 Task: In the  document Empathy.rtf, select heading and apply ' Italics'  Using "replace feature", replace:  'relationships to relations'. Insert smartchip (Place) on bottom of the page New York Insert the mentioned footnote for 30th word with font style Arial and font size 8: The source material provides additional context
Action: Mouse moved to (310, 179)
Screenshot: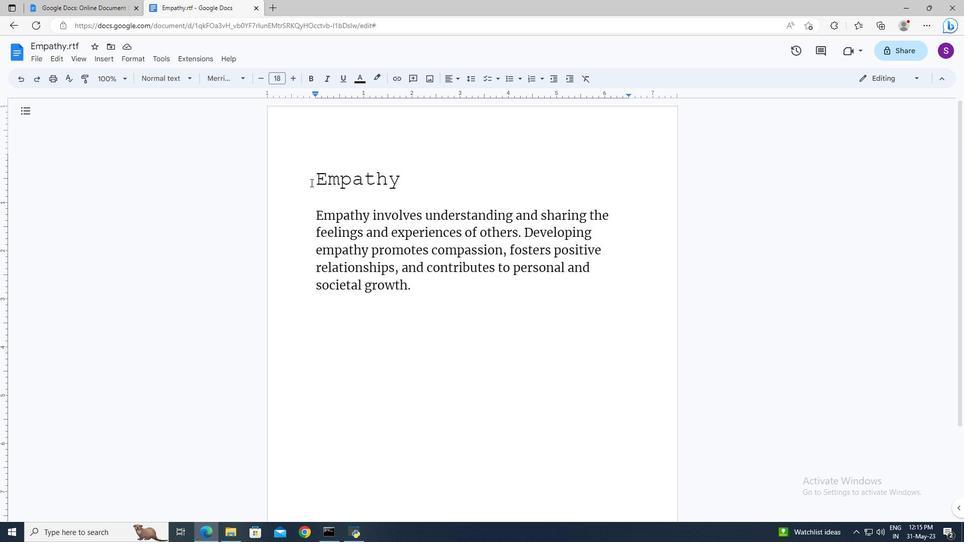 
Action: Mouse pressed left at (310, 179)
Screenshot: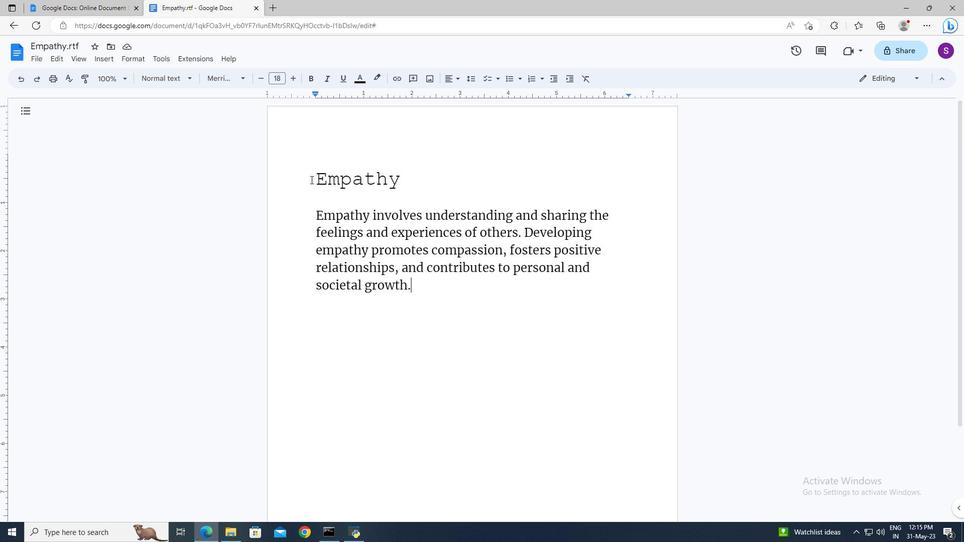 
Action: Mouse moved to (310, 179)
Screenshot: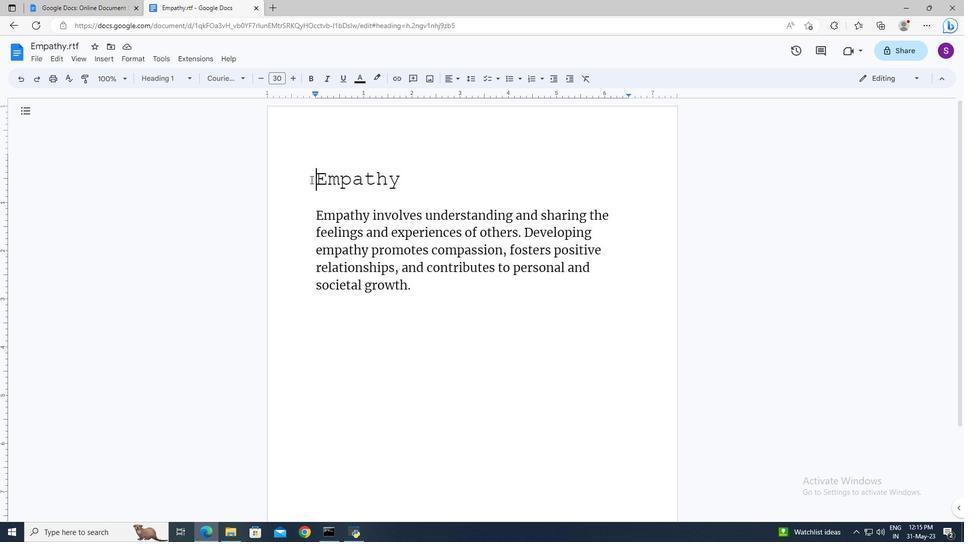 
Action: Key pressed <Key.shift><Key.shift><Key.shift><Key.shift><Key.shift><Key.shift><Key.shift><Key.shift><Key.shift><Key.shift><Key.shift><Key.shift><Key.shift><Key.shift><Key.shift><Key.down>
Screenshot: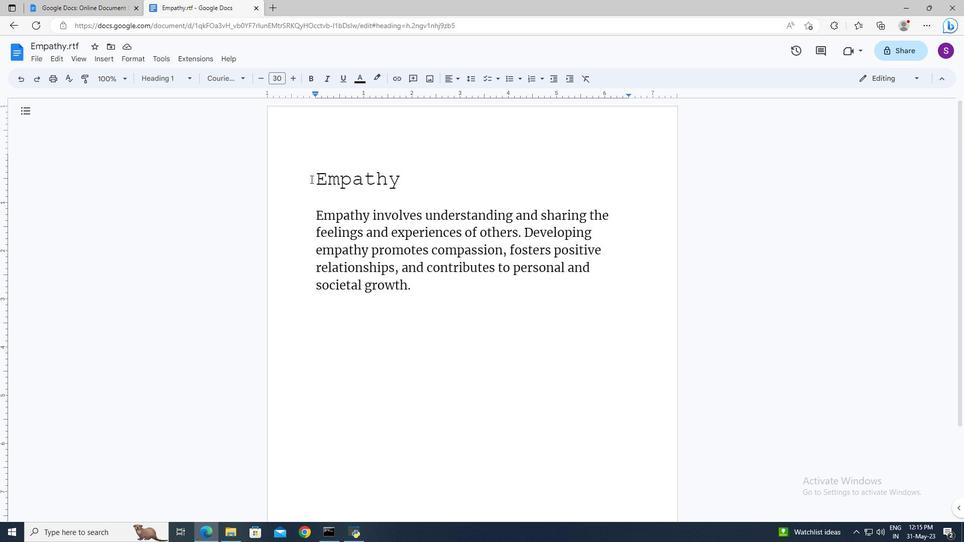 
Action: Mouse moved to (323, 82)
Screenshot: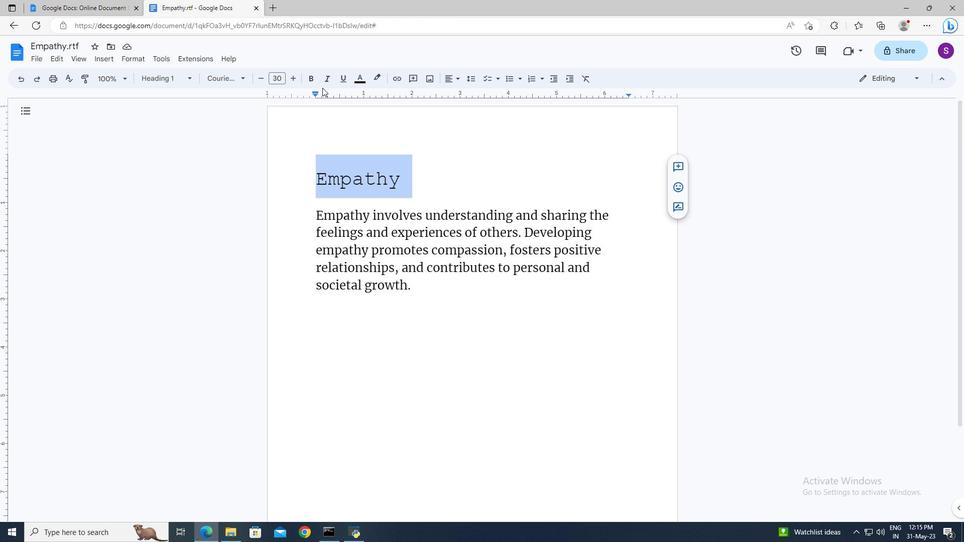 
Action: Mouse pressed left at (323, 82)
Screenshot: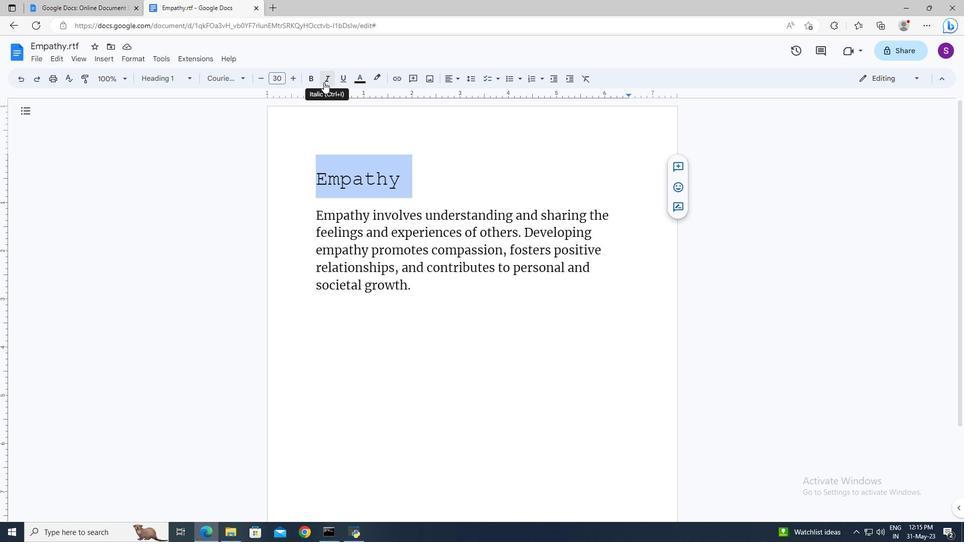 
Action: Mouse moved to (447, 151)
Screenshot: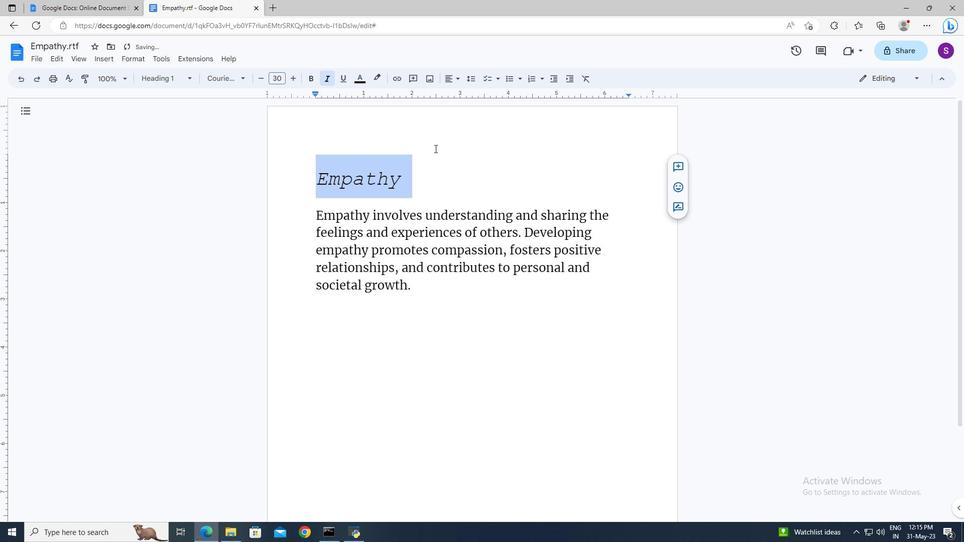 
Action: Mouse pressed left at (447, 151)
Screenshot: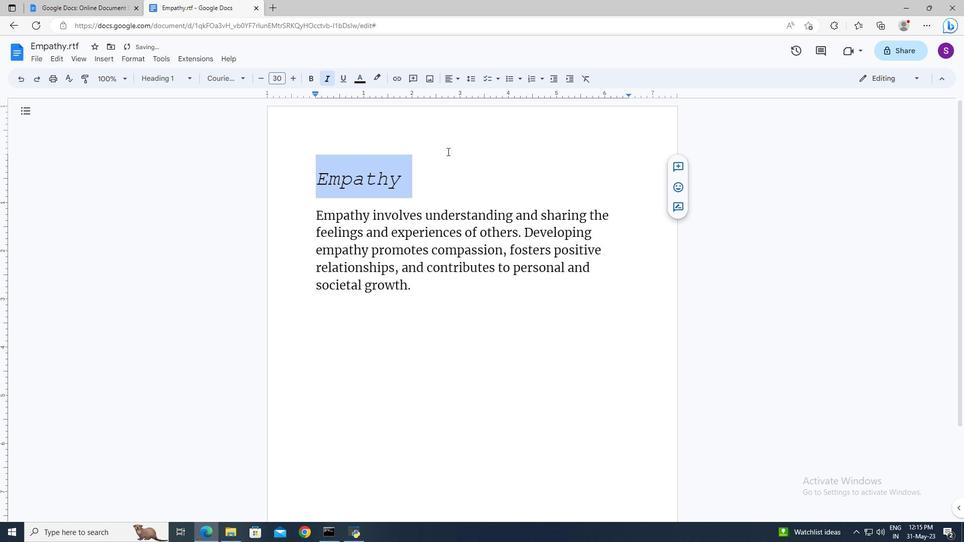 
Action: Mouse moved to (444, 151)
Screenshot: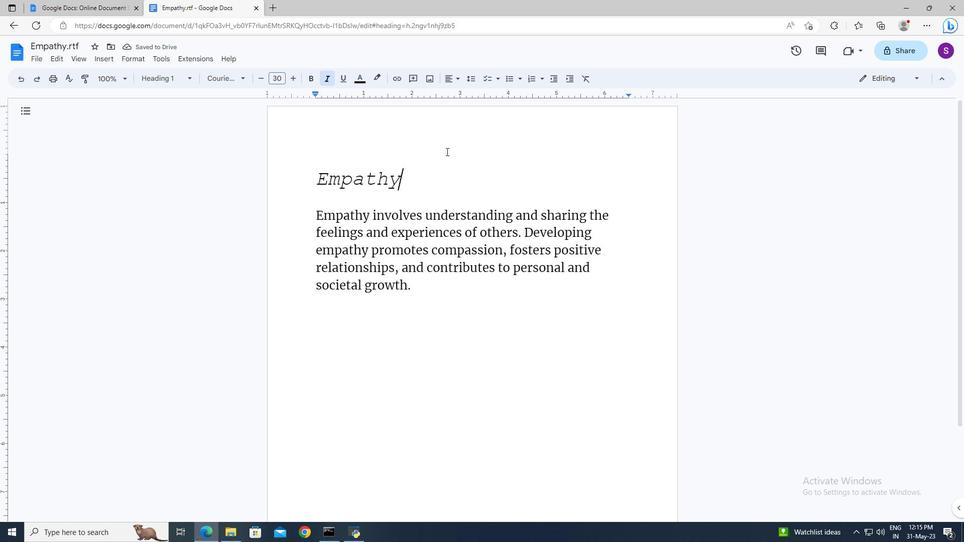 
Action: Key pressed ctrl+H
Screenshot: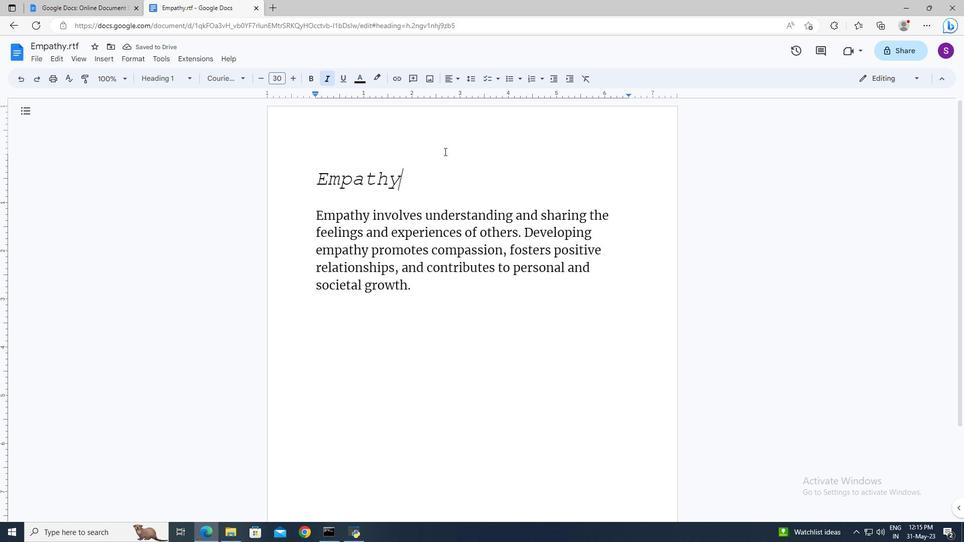 
Action: Mouse moved to (447, 231)
Screenshot: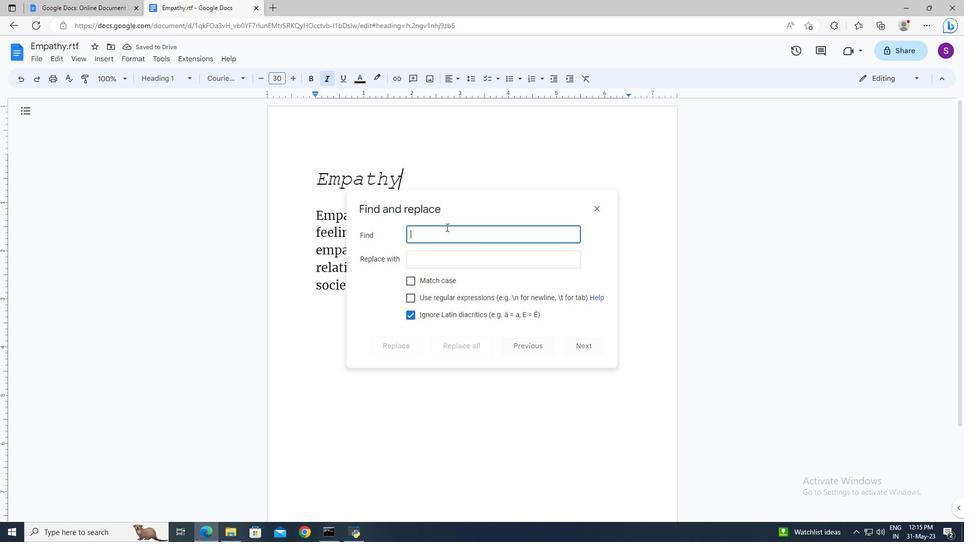 
Action: Mouse pressed left at (447, 231)
Screenshot: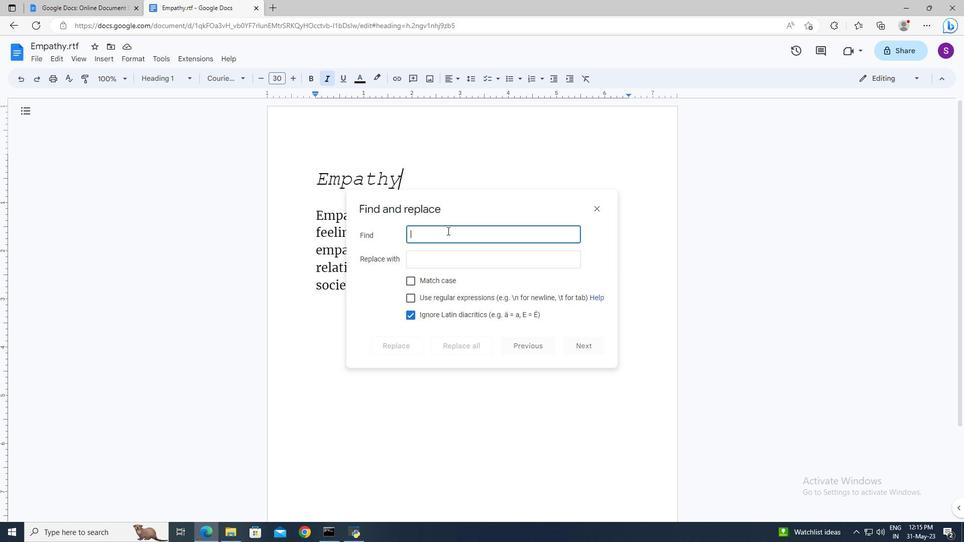 
Action: Key pressed relationships<Key.tab>relations
Screenshot: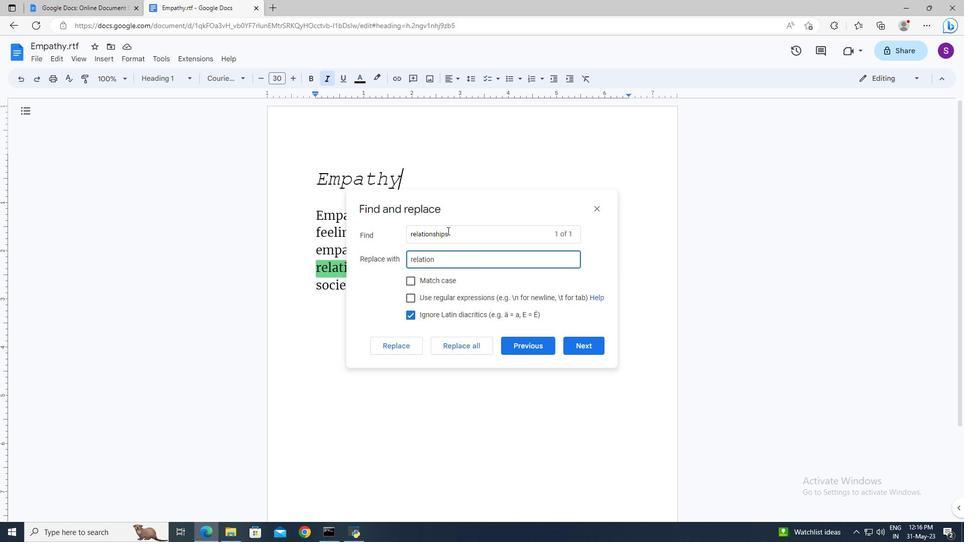 
Action: Mouse moved to (405, 345)
Screenshot: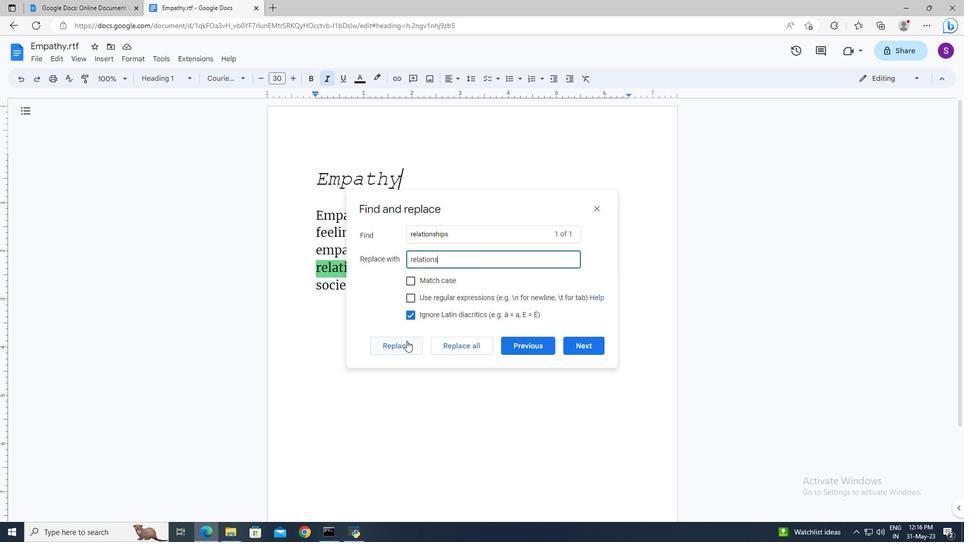 
Action: Mouse pressed left at (405, 345)
Screenshot: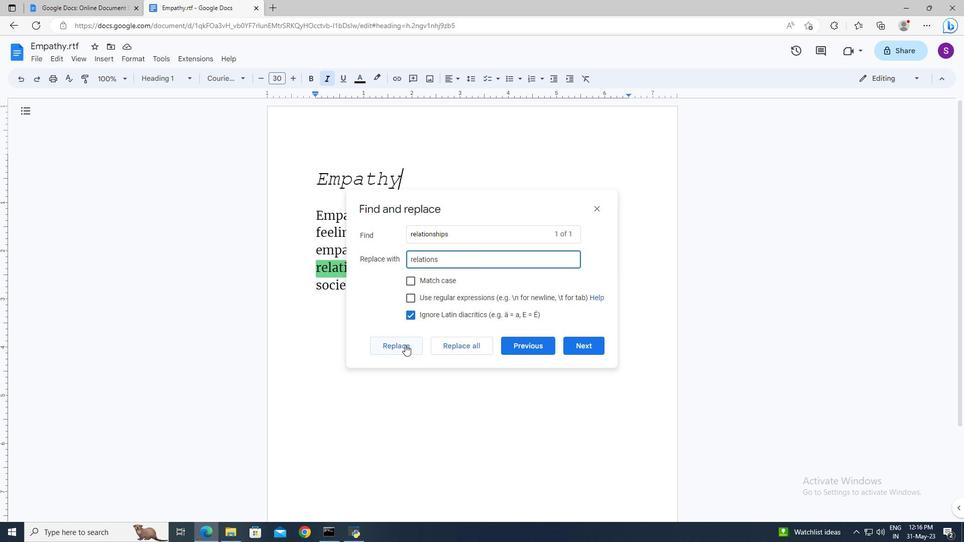 
Action: Mouse moved to (596, 211)
Screenshot: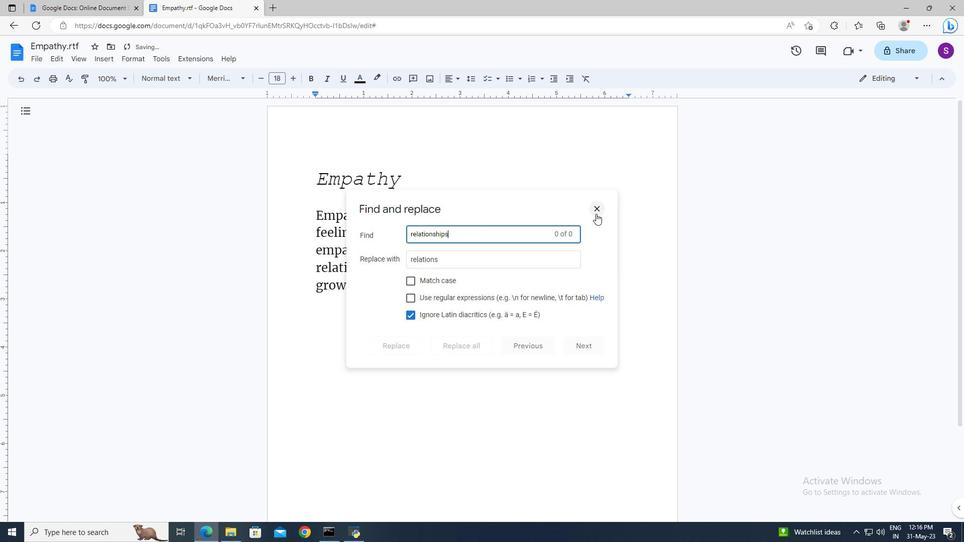 
Action: Mouse pressed left at (596, 211)
Screenshot: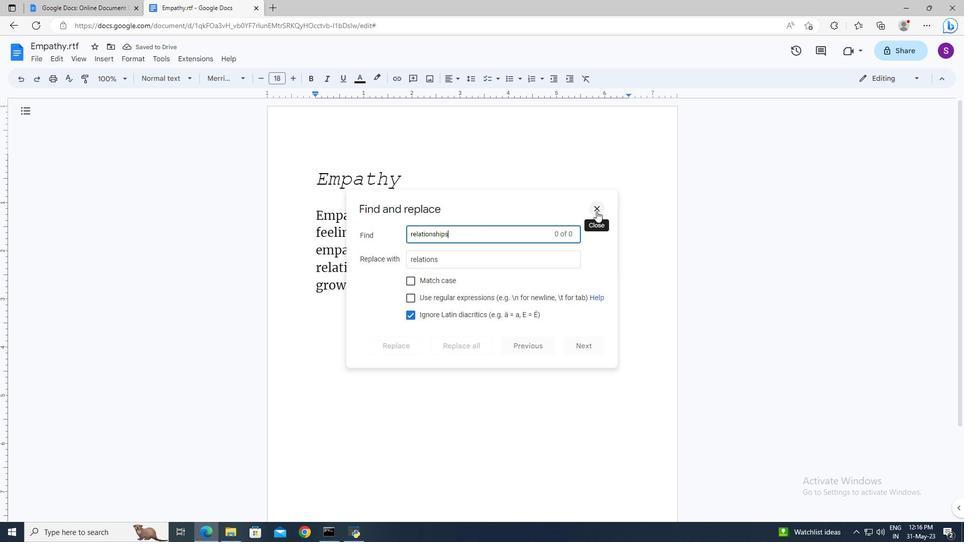 
Action: Mouse moved to (426, 304)
Screenshot: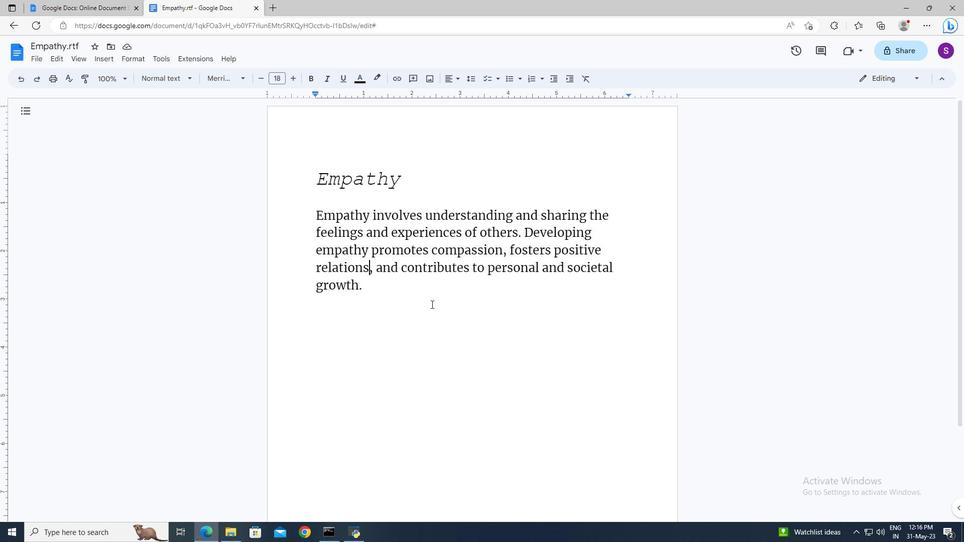
Action: Mouse scrolled (426, 304) with delta (0, 0)
Screenshot: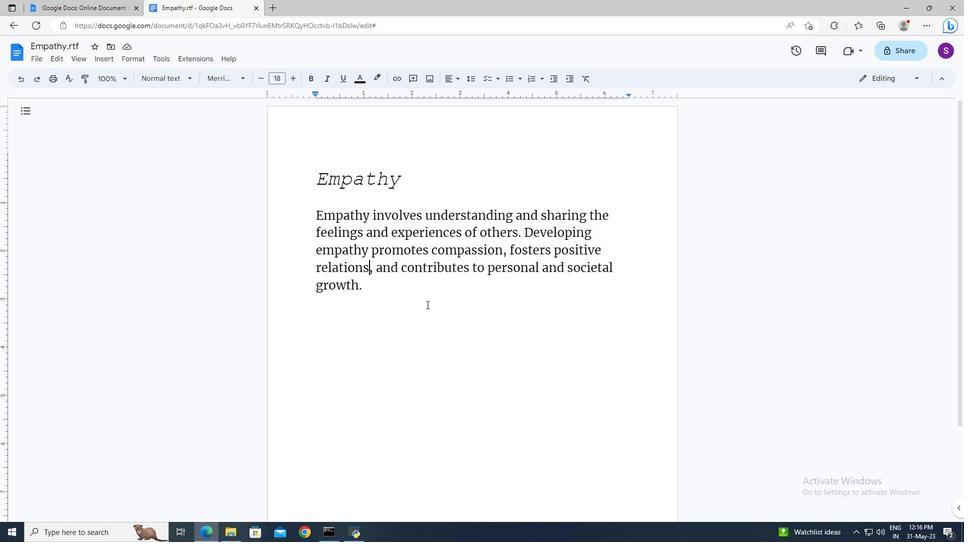 
Action: Mouse scrolled (426, 304) with delta (0, 0)
Screenshot: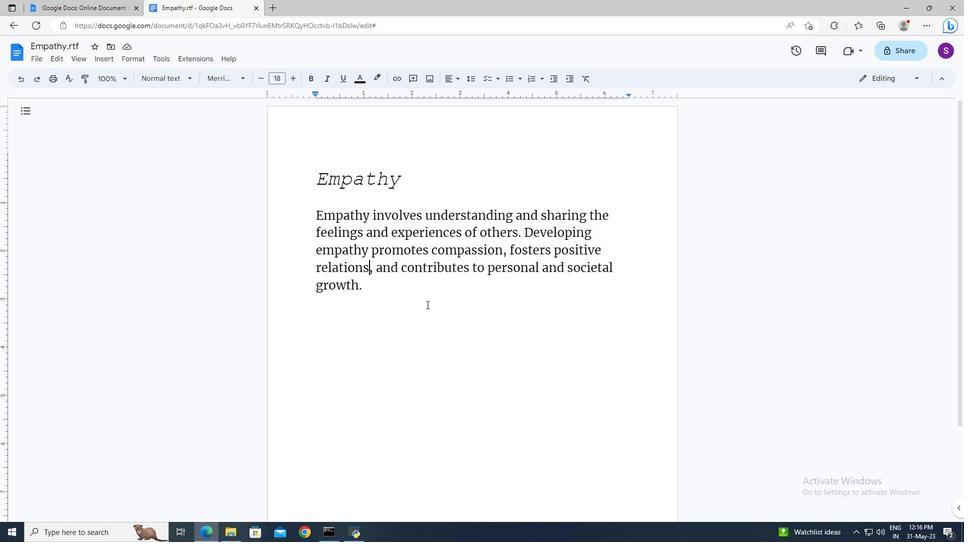
Action: Mouse scrolled (426, 304) with delta (0, 0)
Screenshot: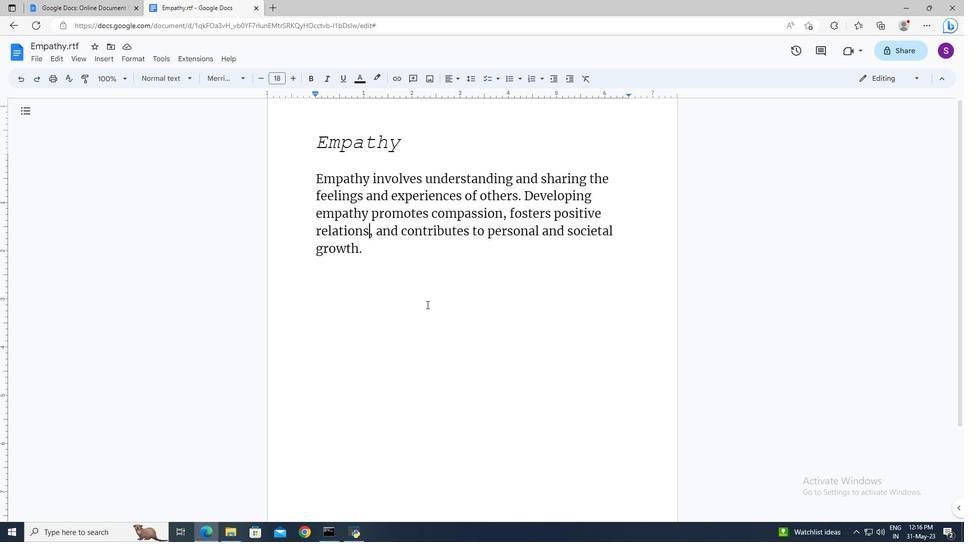 
Action: Mouse moved to (330, 480)
Screenshot: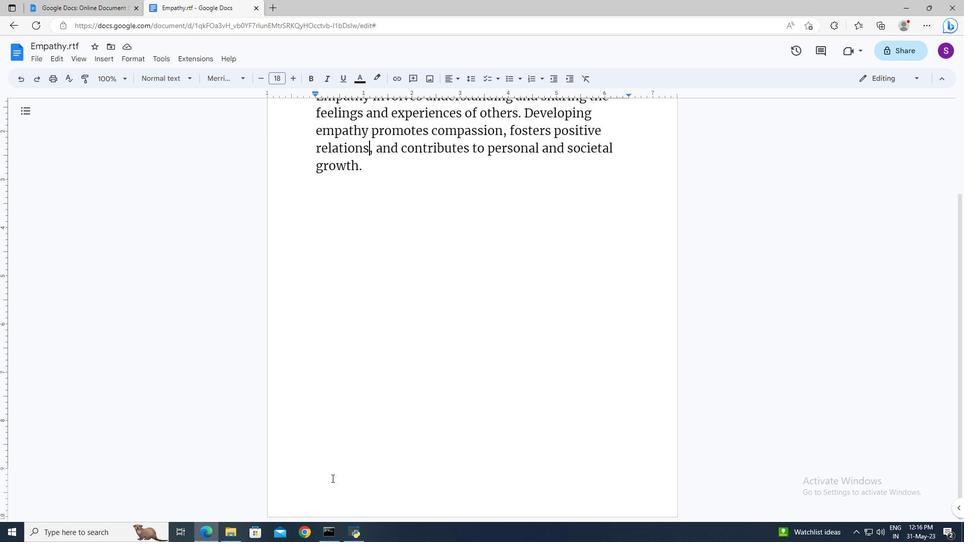 
Action: Mouse pressed left at (330, 480)
Screenshot: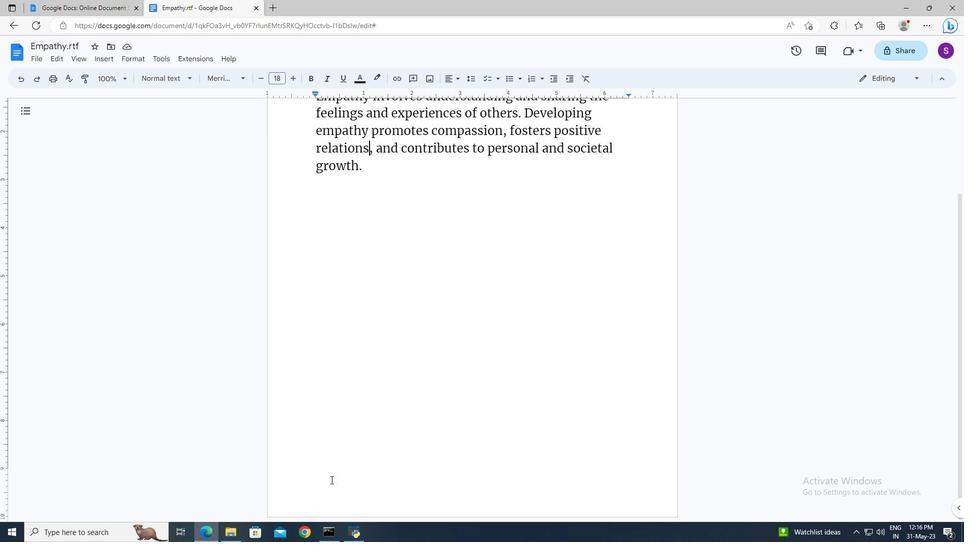 
Action: Mouse pressed left at (330, 480)
Screenshot: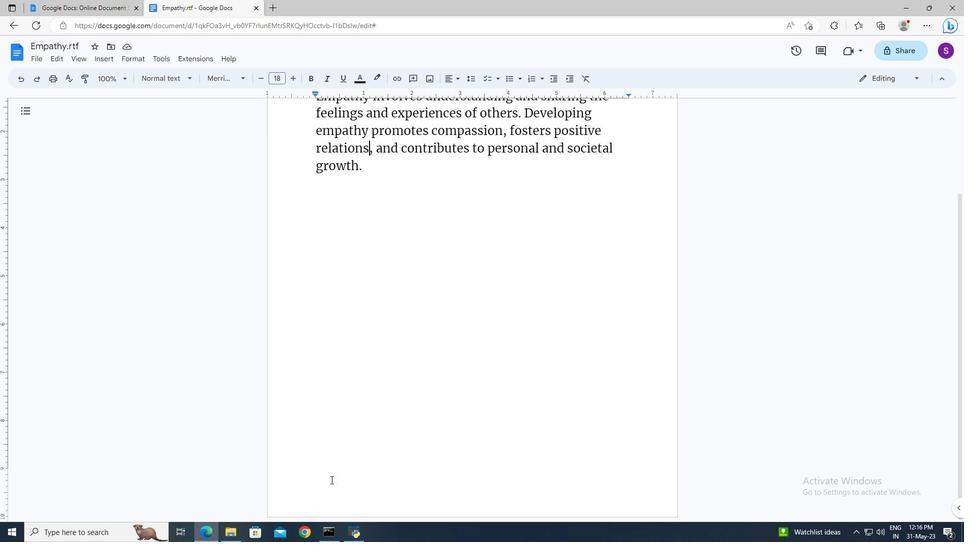 
Action: Mouse moved to (109, 60)
Screenshot: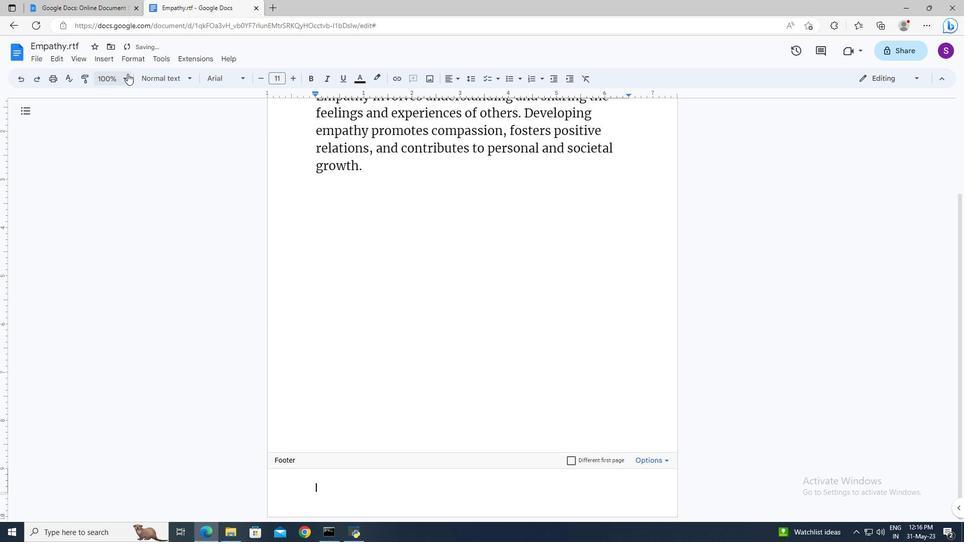 
Action: Mouse pressed left at (109, 60)
Screenshot: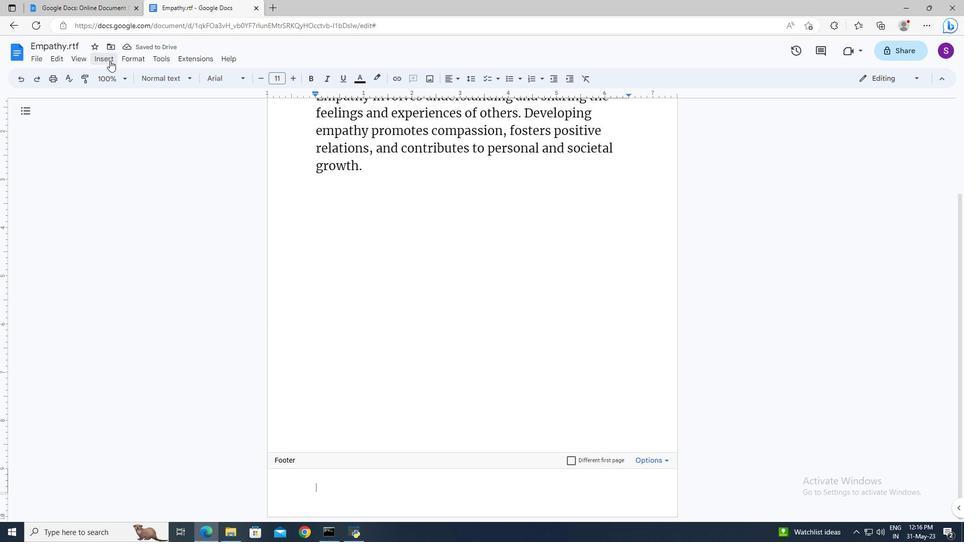 
Action: Mouse moved to (127, 167)
Screenshot: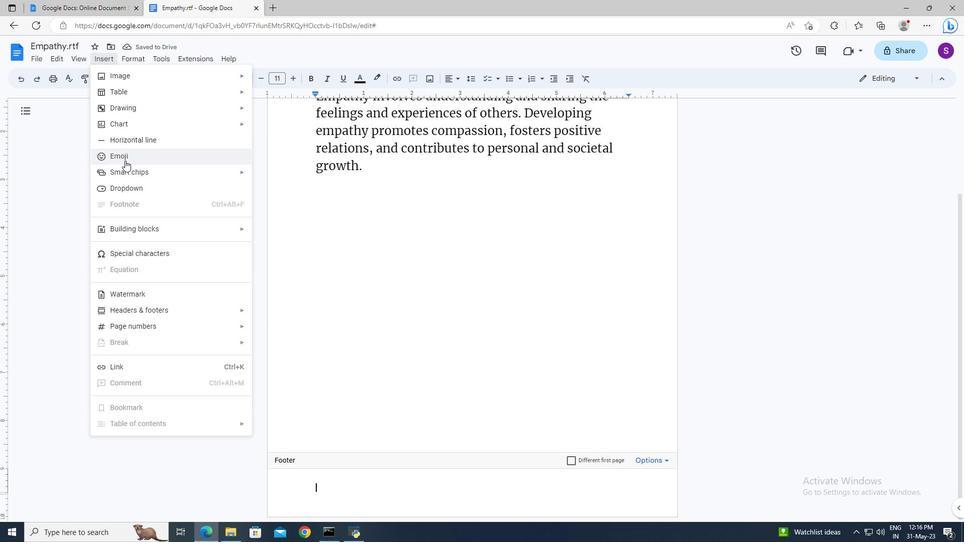 
Action: Mouse pressed left at (127, 167)
Screenshot: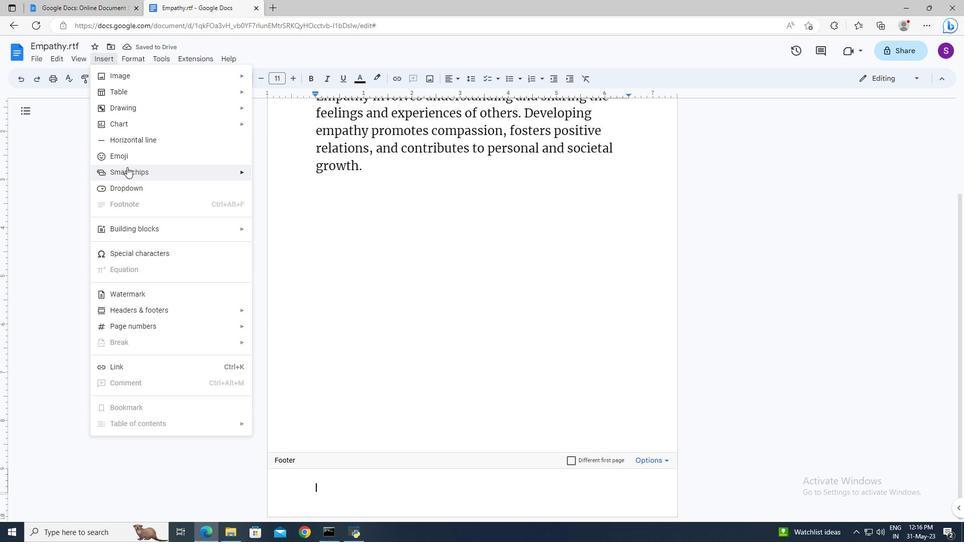 
Action: Mouse moved to (280, 239)
Screenshot: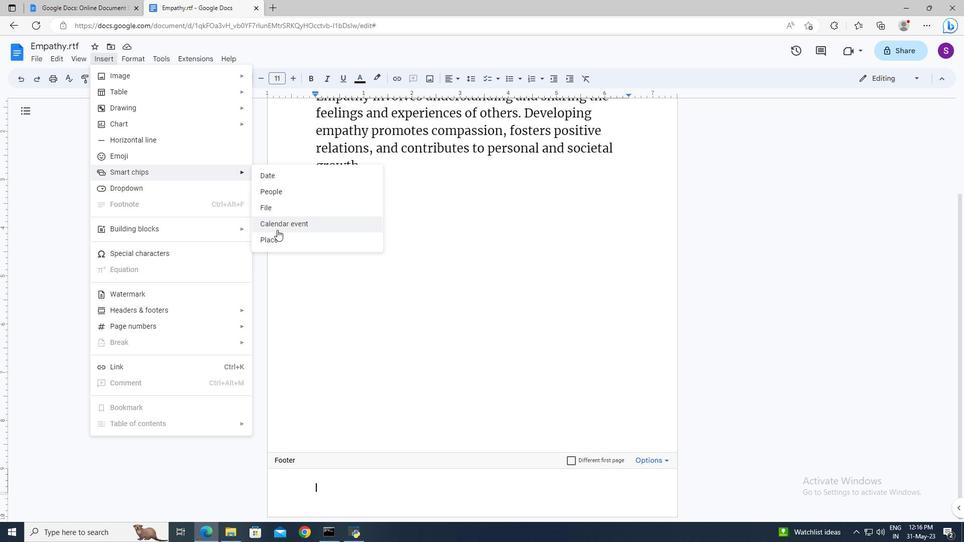 
Action: Mouse pressed left at (280, 239)
Screenshot: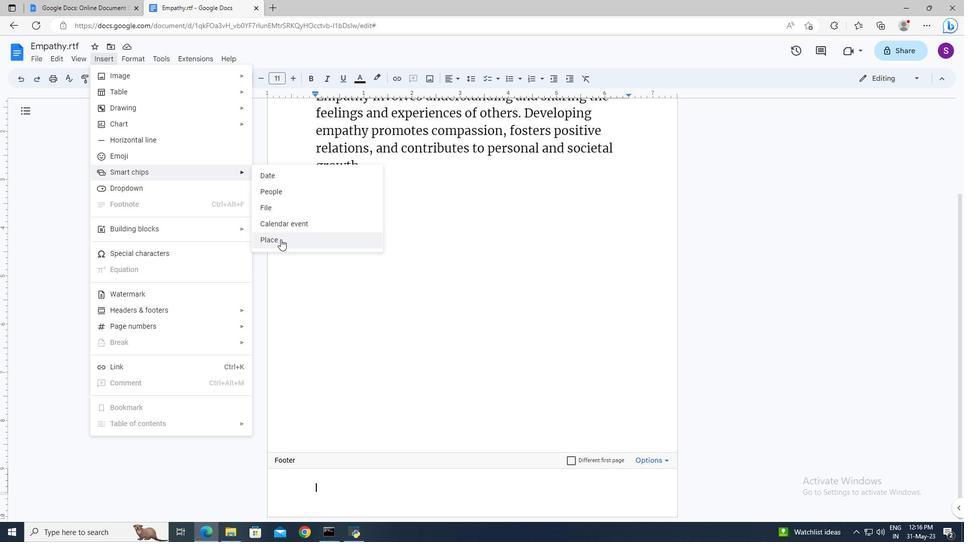 
Action: Mouse moved to (280, 239)
Screenshot: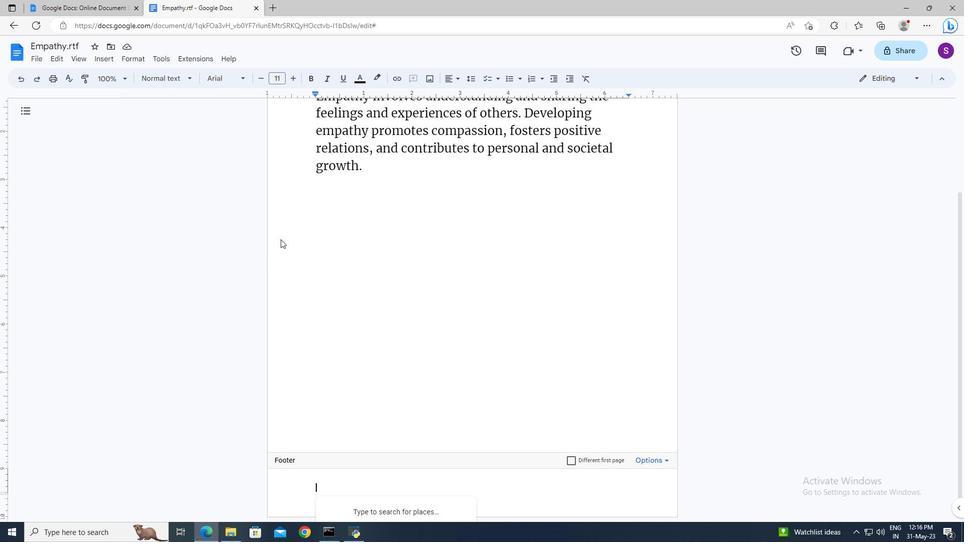 
Action: Key pressed <Key.shift>New<Key.space><Key.shift>York<Key.enter>
Screenshot: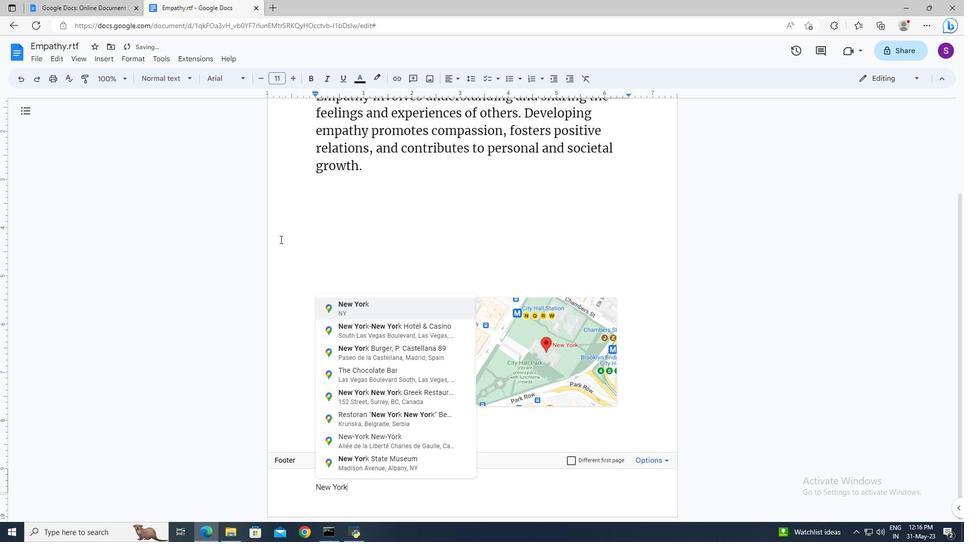 
Action: Mouse moved to (370, 293)
Screenshot: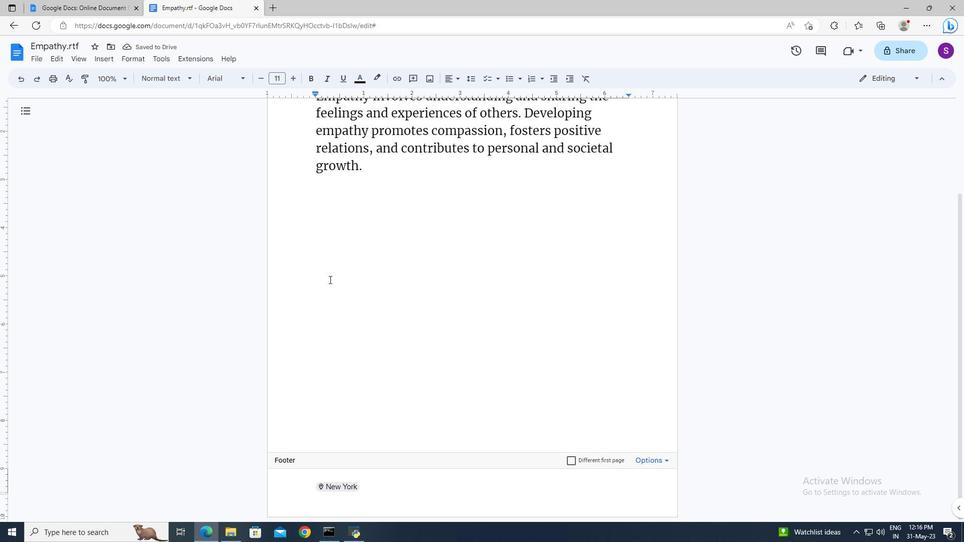 
Action: Mouse scrolled (370, 294) with delta (0, 0)
Screenshot: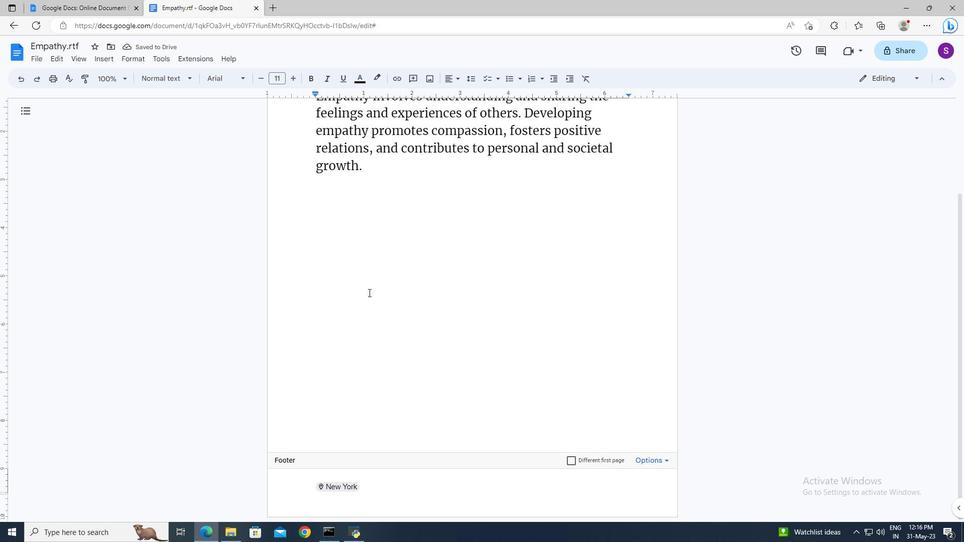 
Action: Mouse scrolled (370, 294) with delta (0, 0)
Screenshot: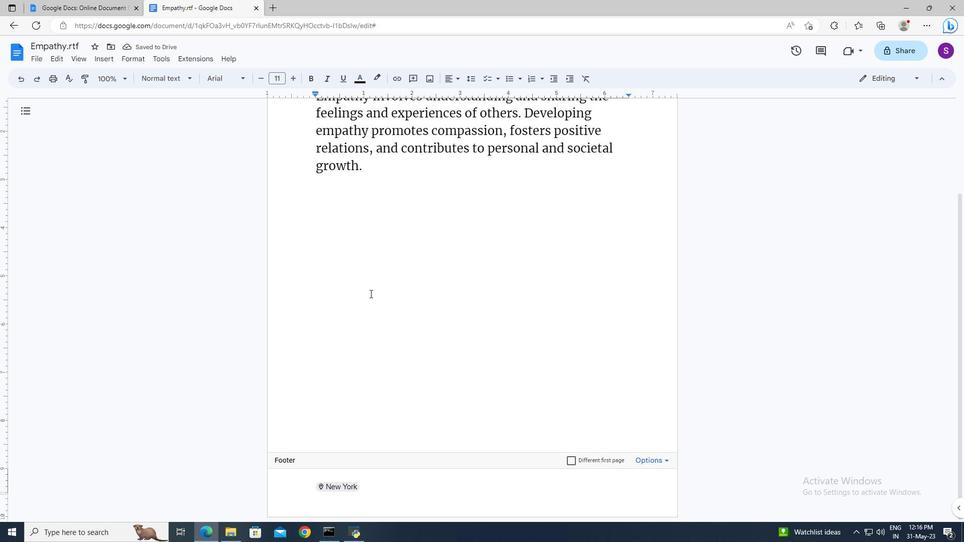 
Action: Mouse scrolled (370, 294) with delta (0, 0)
Screenshot: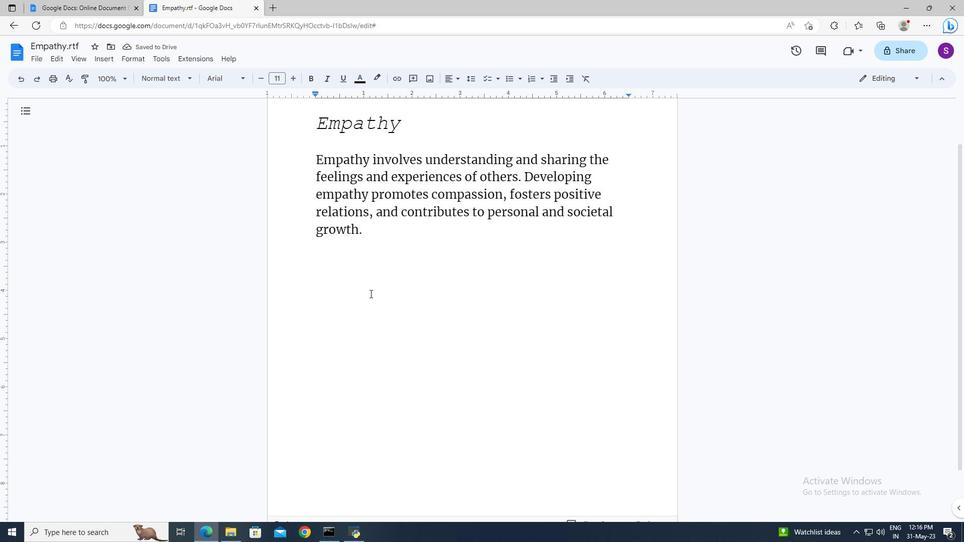 
Action: Mouse moved to (358, 222)
Screenshot: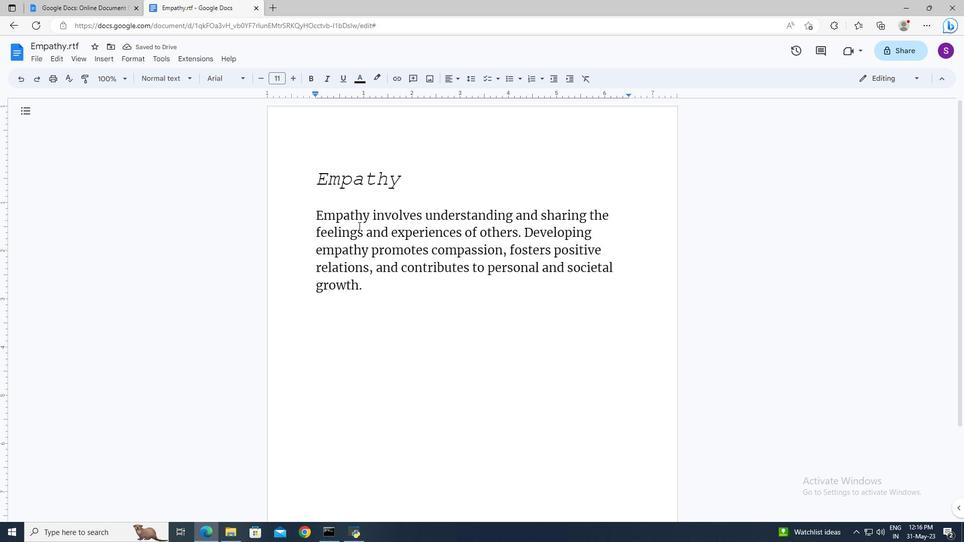 
Action: Mouse pressed left at (358, 222)
Screenshot: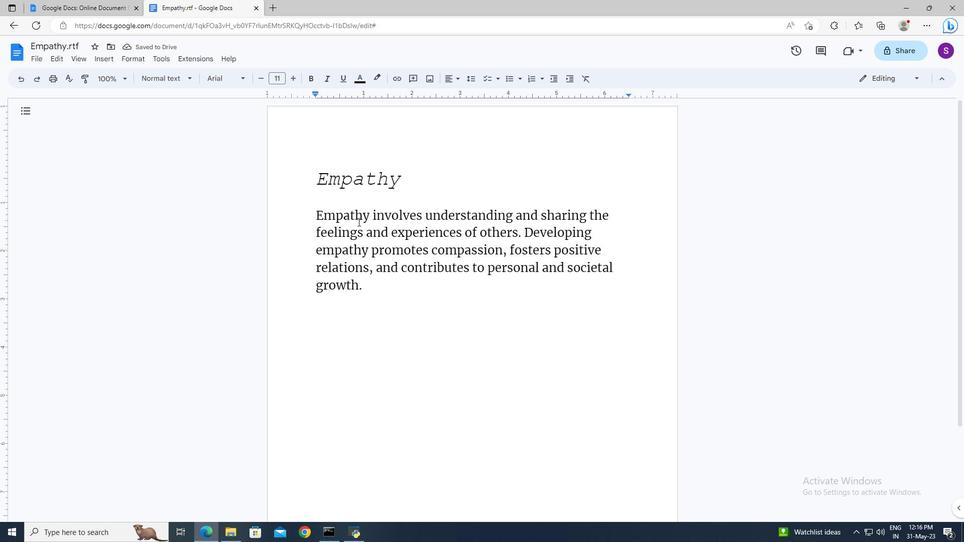 
Action: Mouse moved to (382, 286)
Screenshot: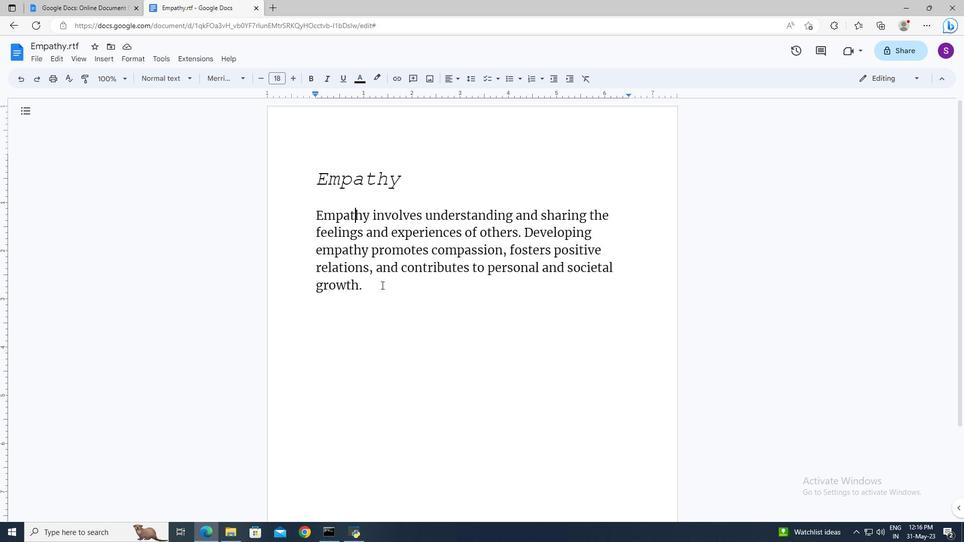 
Action: Mouse pressed left at (382, 286)
Screenshot: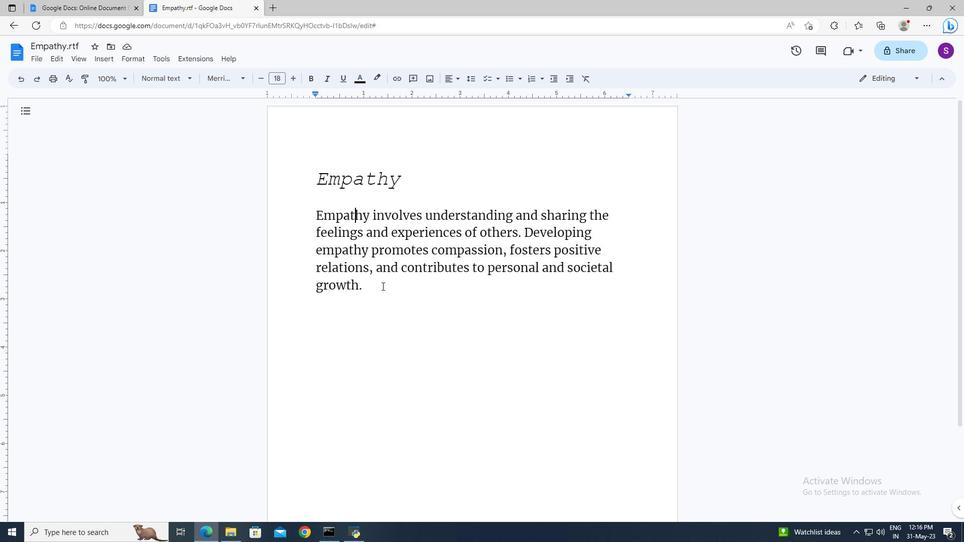 
Action: Mouse moved to (354, 213)
Screenshot: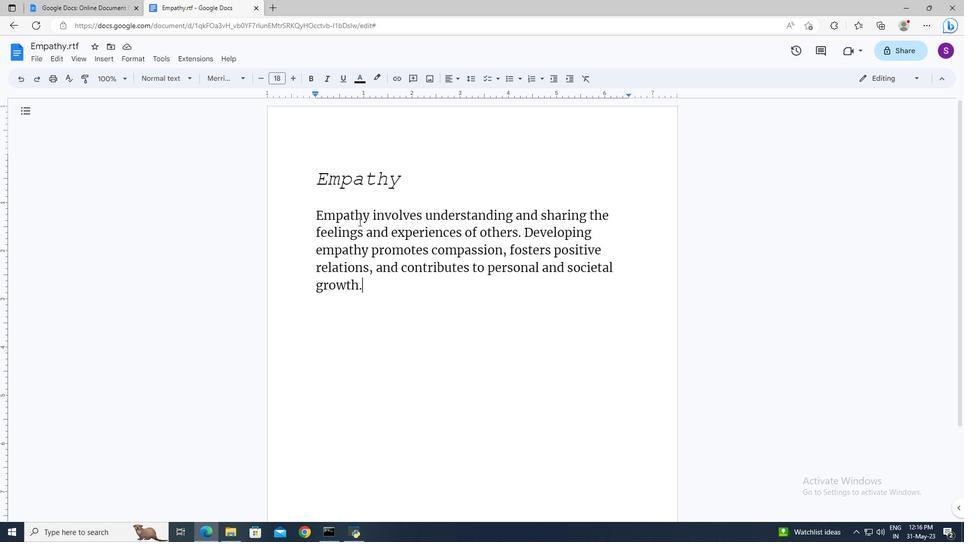 
Action: Mouse pressed left at (354, 213)
Screenshot: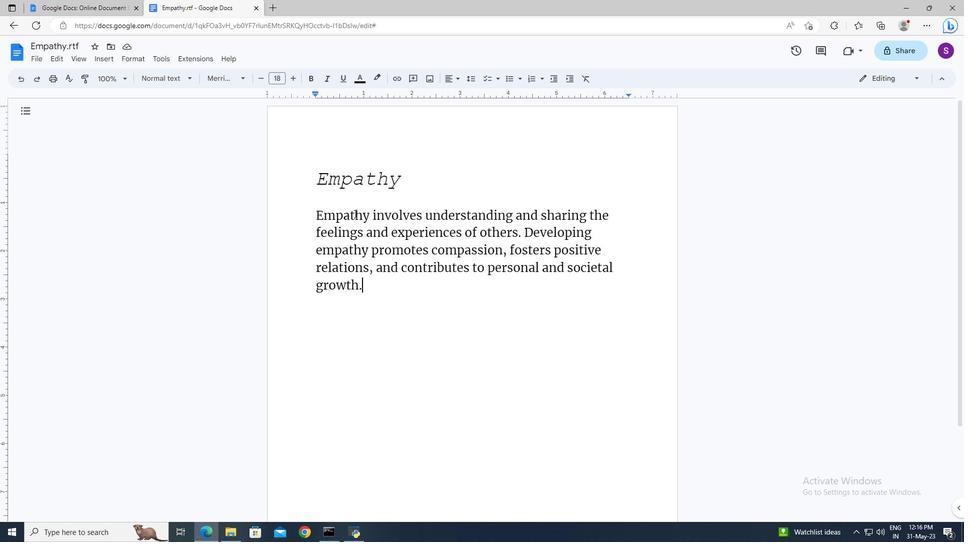 
Action: Mouse moved to (383, 282)
Screenshot: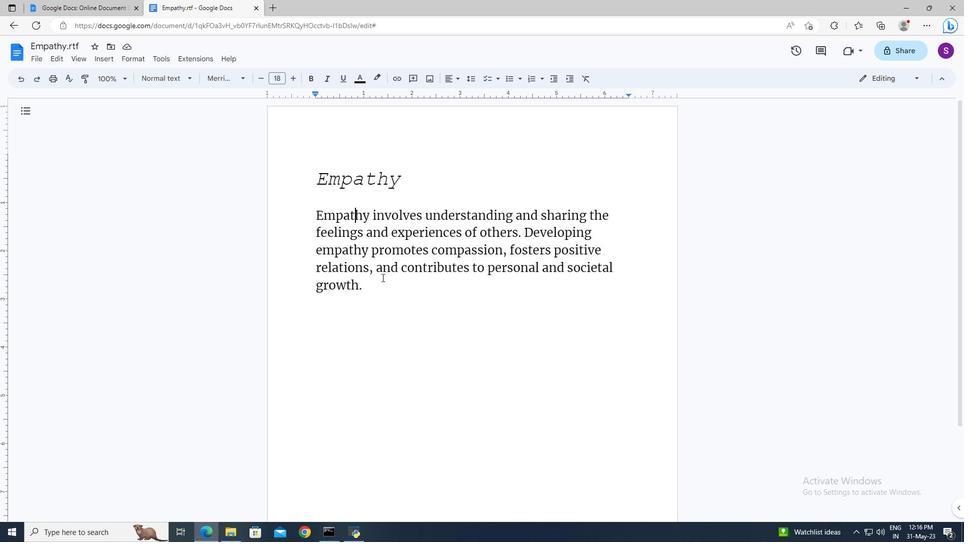 
Action: Mouse pressed left at (383, 282)
Screenshot: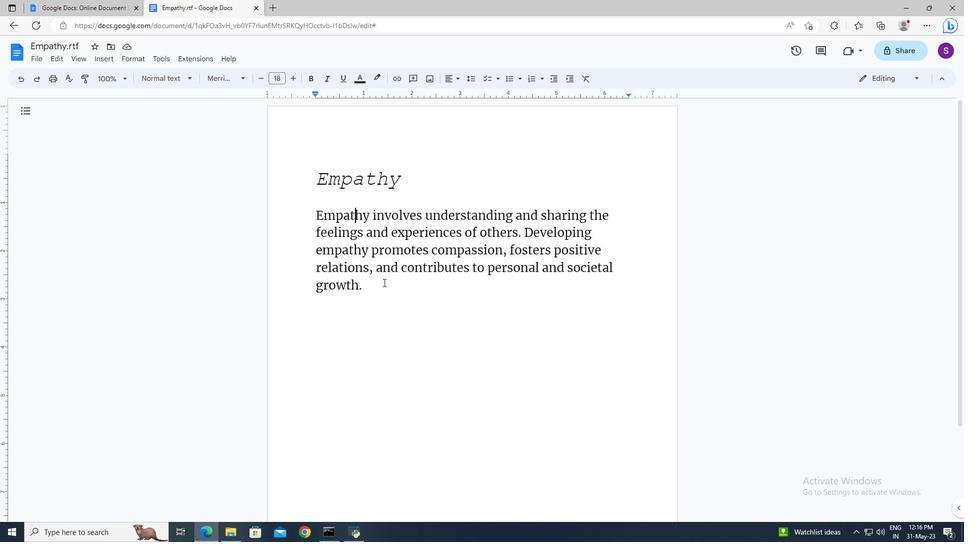 
Action: Key pressed <Key.left>
Screenshot: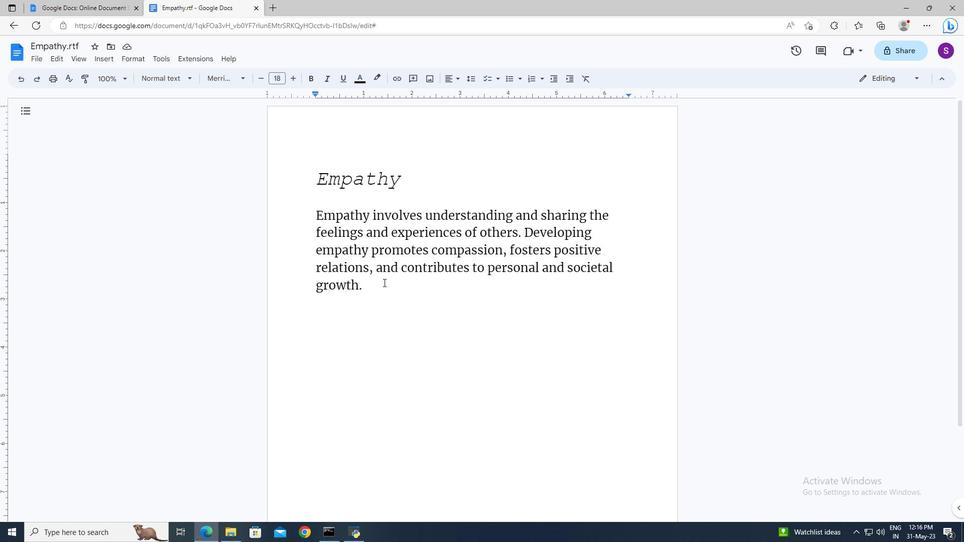 
Action: Mouse moved to (115, 63)
Screenshot: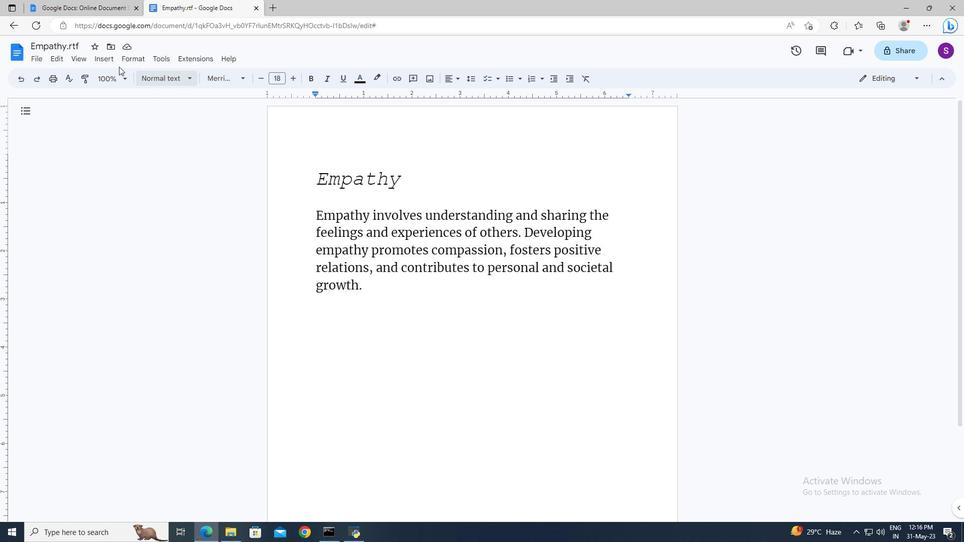 
Action: Mouse pressed left at (115, 63)
Screenshot: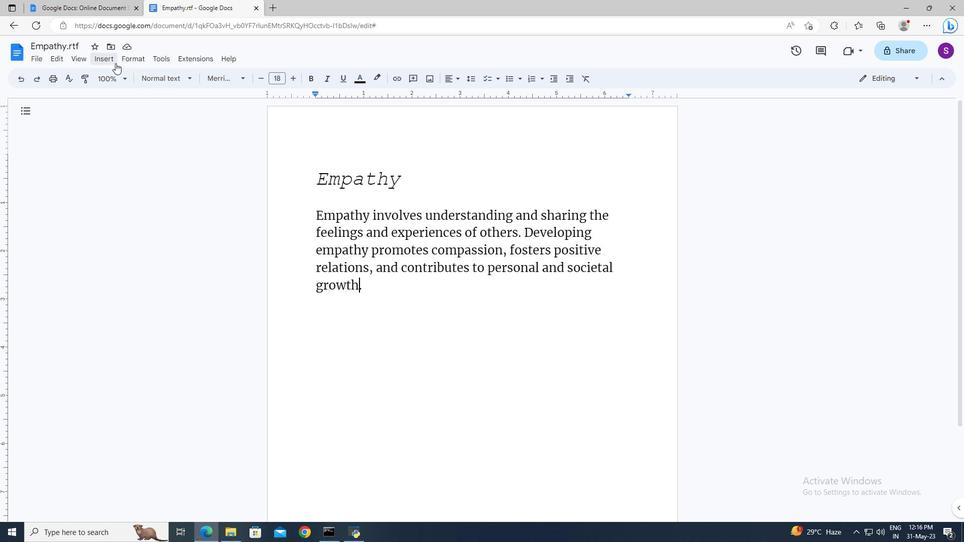 
Action: Mouse moved to (169, 203)
Screenshot: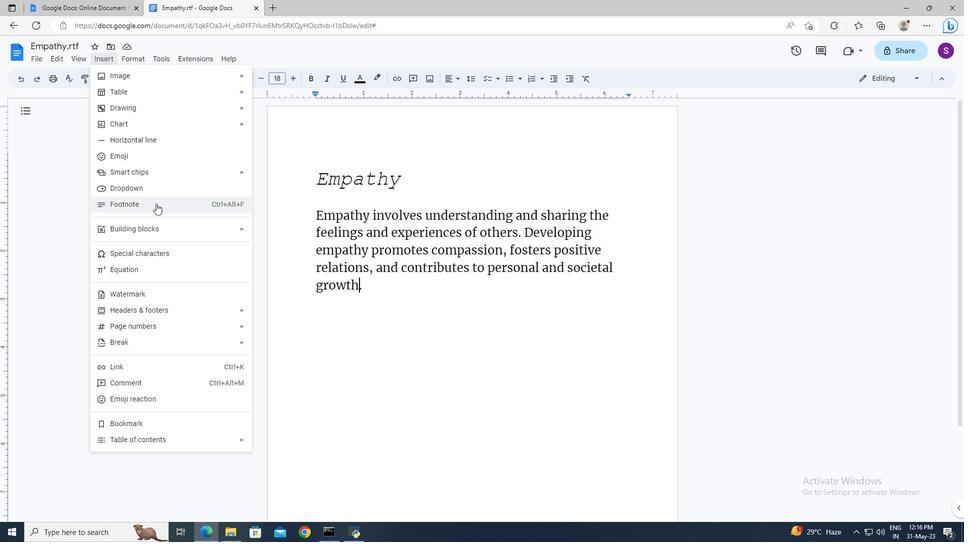 
Action: Mouse pressed left at (169, 203)
Screenshot: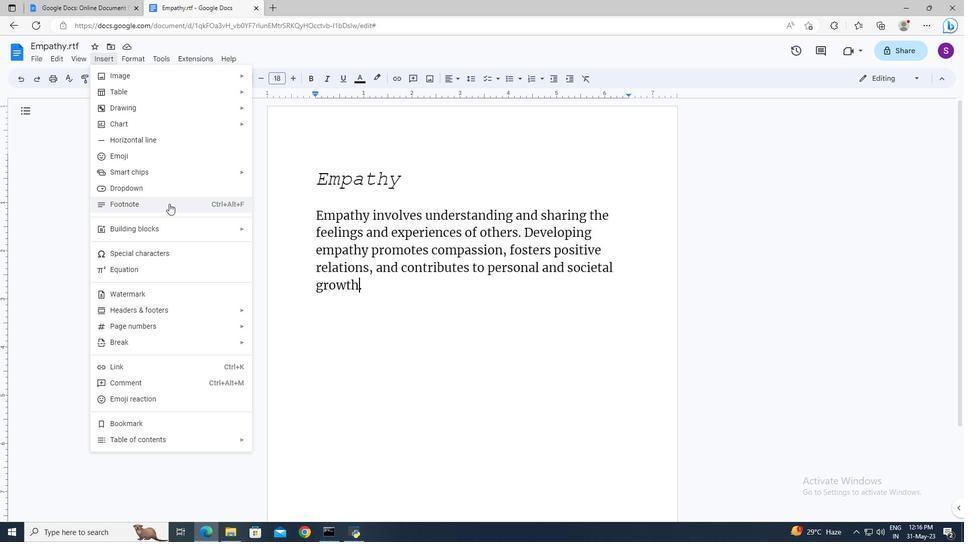 
Action: Mouse moved to (169, 203)
Screenshot: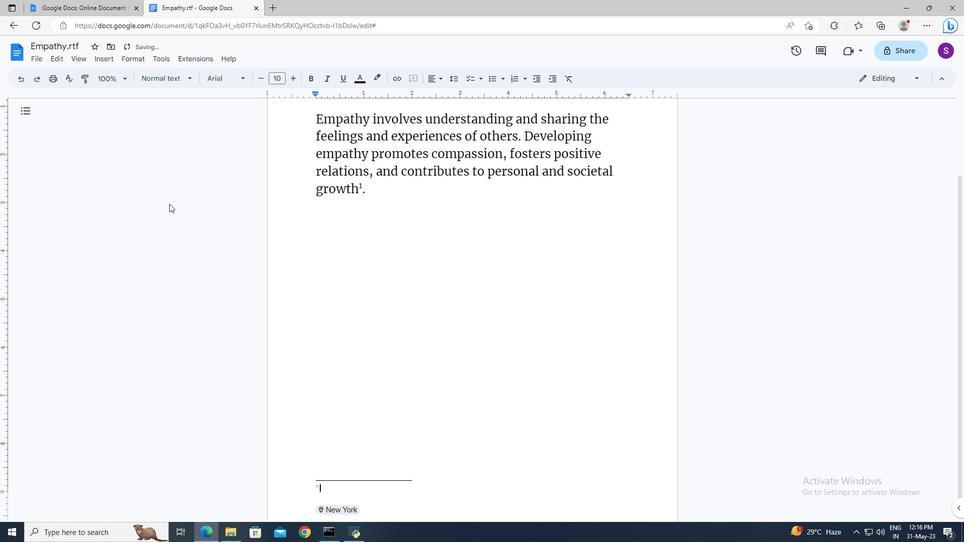 
Action: Key pressed <Key.shift>The<Key.space>source<Key.space>material<Key.space>provides<Key.space>additional<Key.space>context
Screenshot: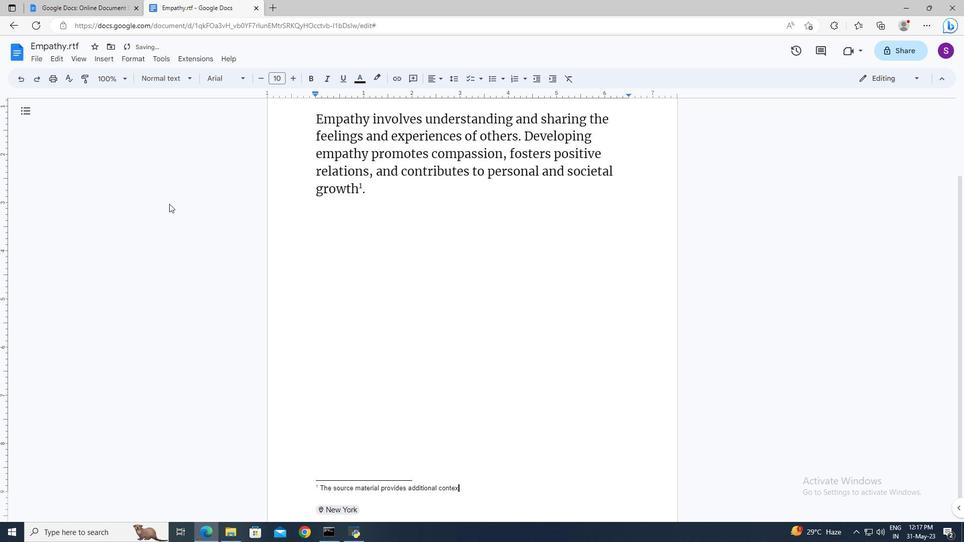 
Action: Mouse moved to (320, 490)
Screenshot: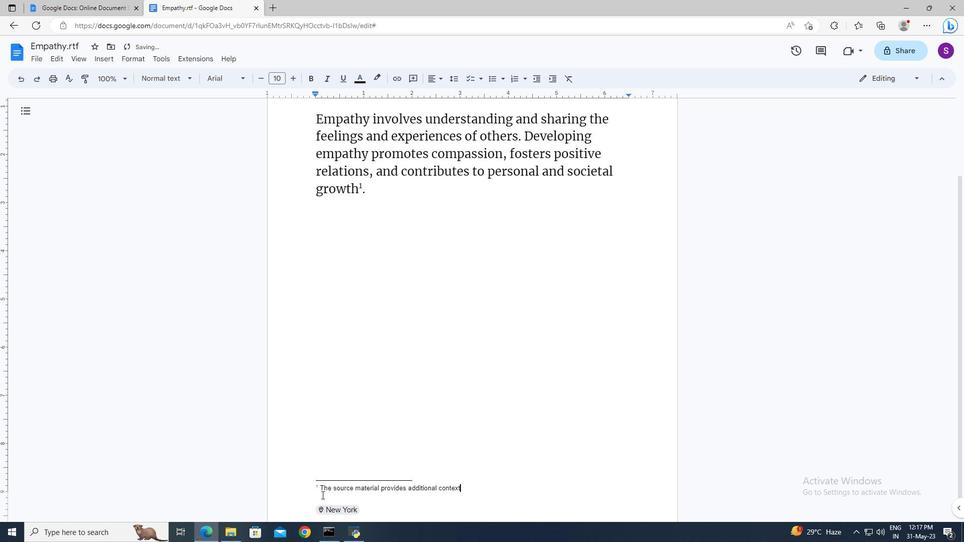 
Action: Mouse pressed left at (320, 490)
Screenshot: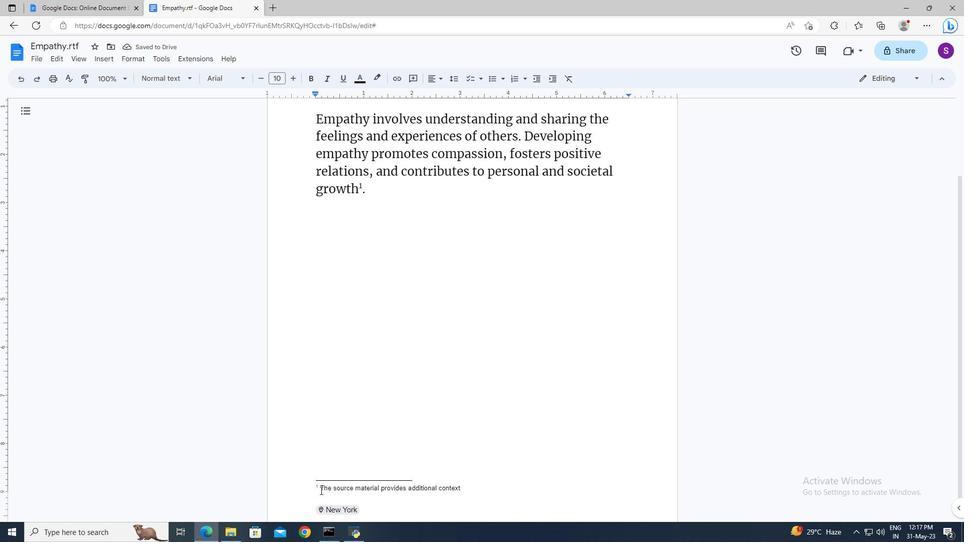 
Action: Key pressed <Key.shift><Key.shift><Key.shift><Key.shift><Key.shift><Key.shift><Key.shift><Key.shift><Key.shift><Key.shift><Key.shift><Key.shift><Key.shift><Key.shift><Key.shift><Key.shift><Key.shift><Key.shift><Key.shift><Key.shift><Key.shift><Key.down>
Screenshot: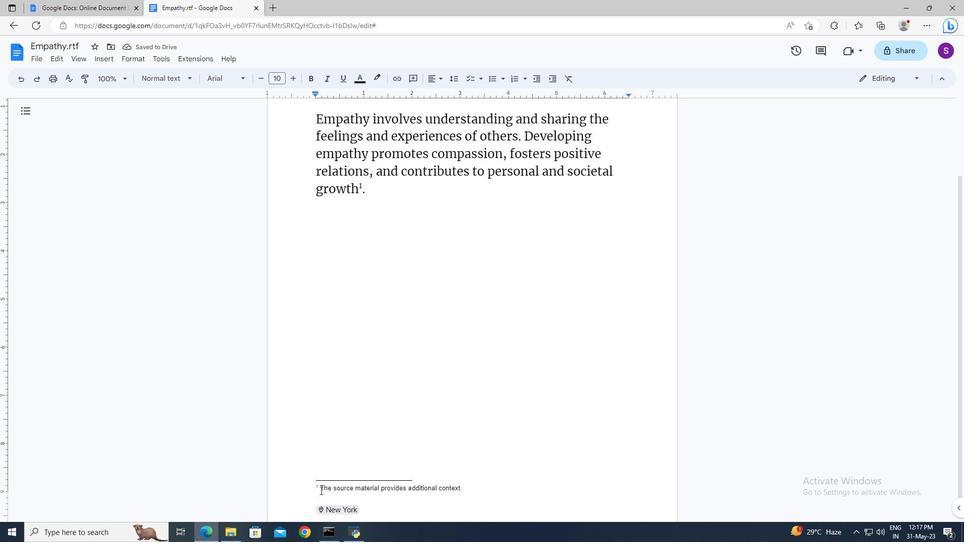 
Action: Mouse moved to (244, 74)
Screenshot: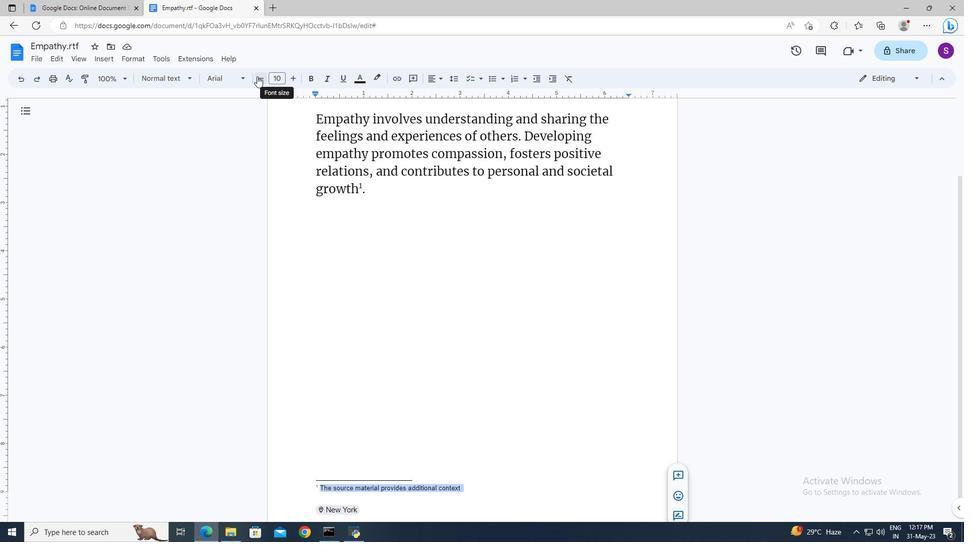 
Action: Mouse pressed left at (244, 74)
Screenshot: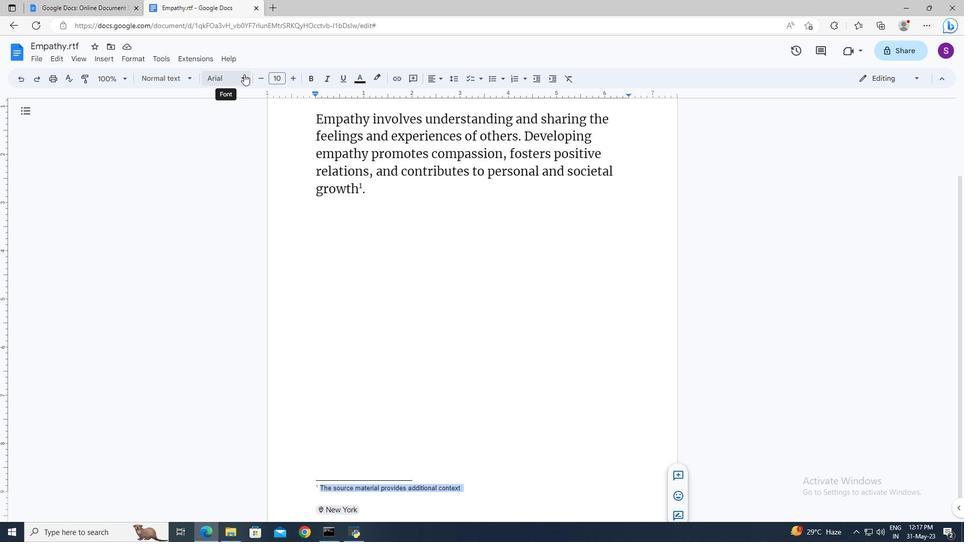 
Action: Mouse moved to (238, 237)
Screenshot: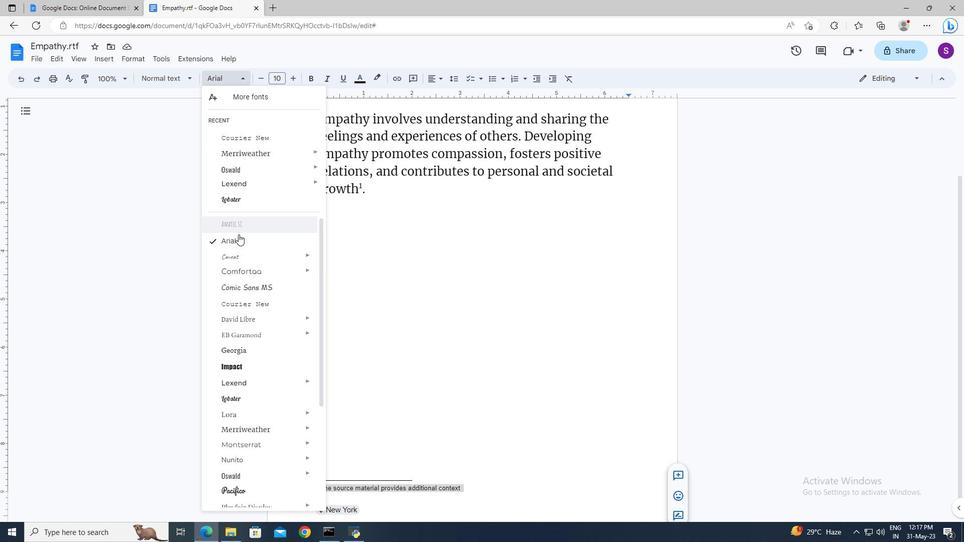 
Action: Mouse pressed left at (238, 237)
Screenshot: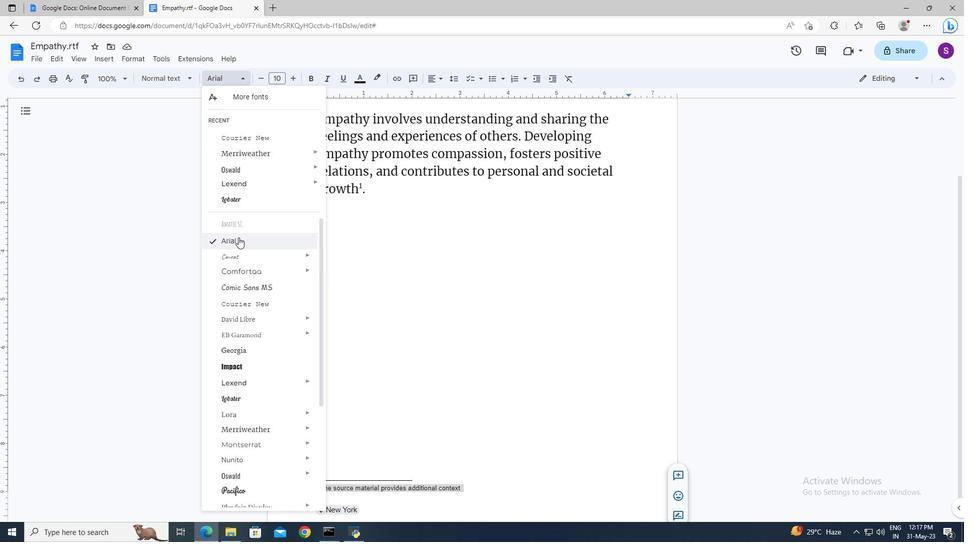 
Action: Mouse moved to (274, 79)
Screenshot: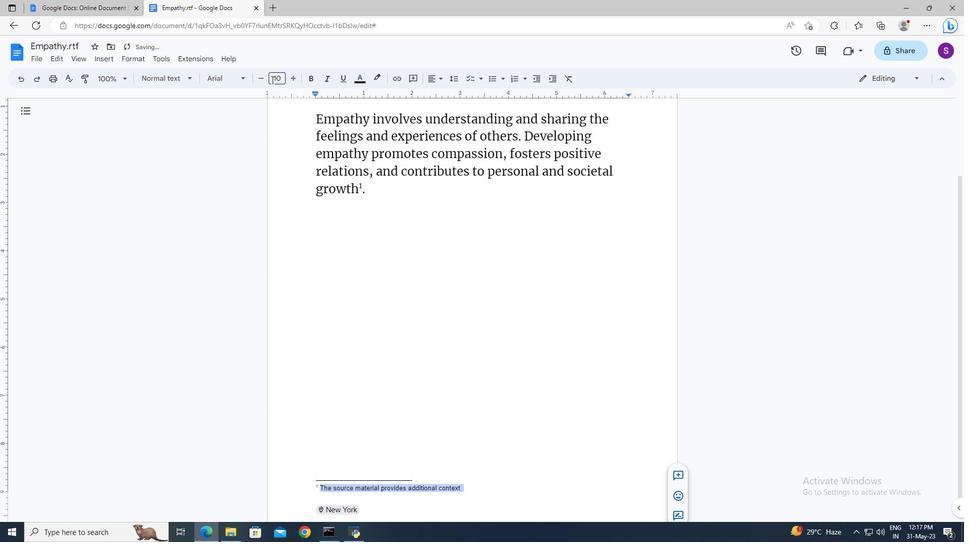 
Action: Mouse pressed left at (274, 79)
Screenshot: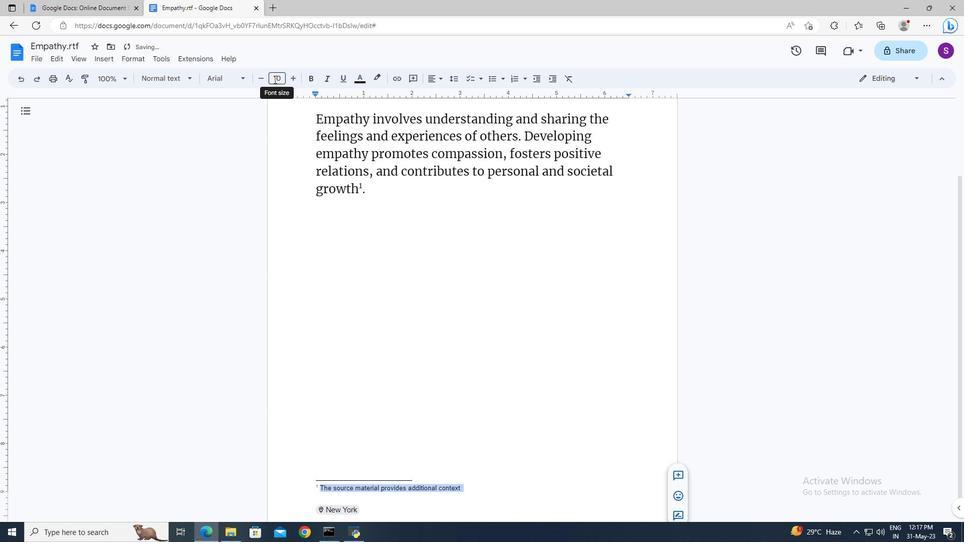 
Action: Mouse moved to (274, 79)
Screenshot: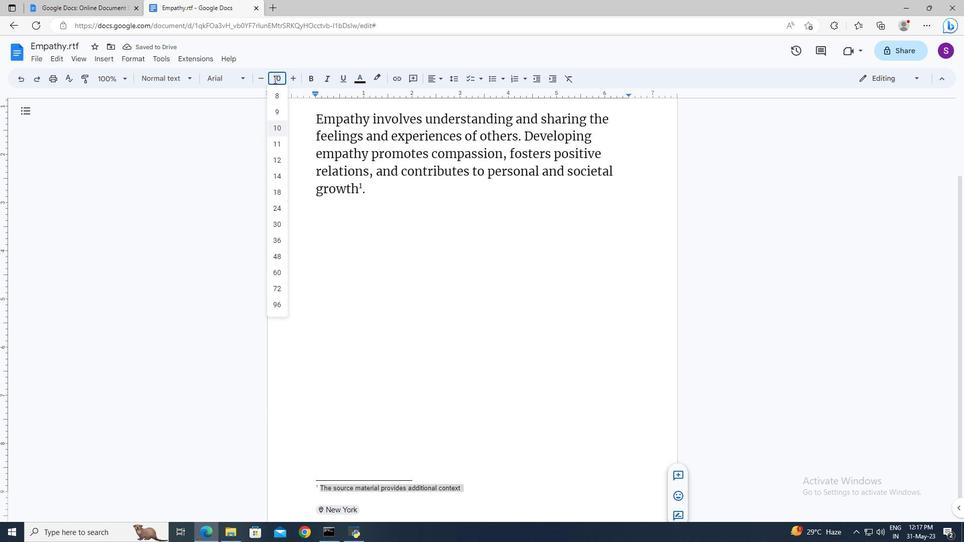 
Action: Key pressed 8<Key.enter>
Screenshot: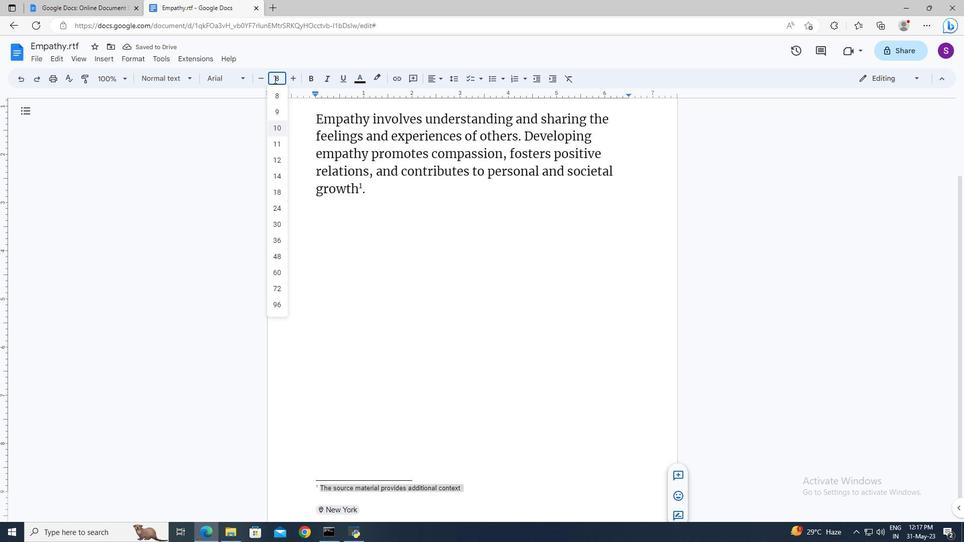 
Action: Mouse moved to (367, 181)
Screenshot: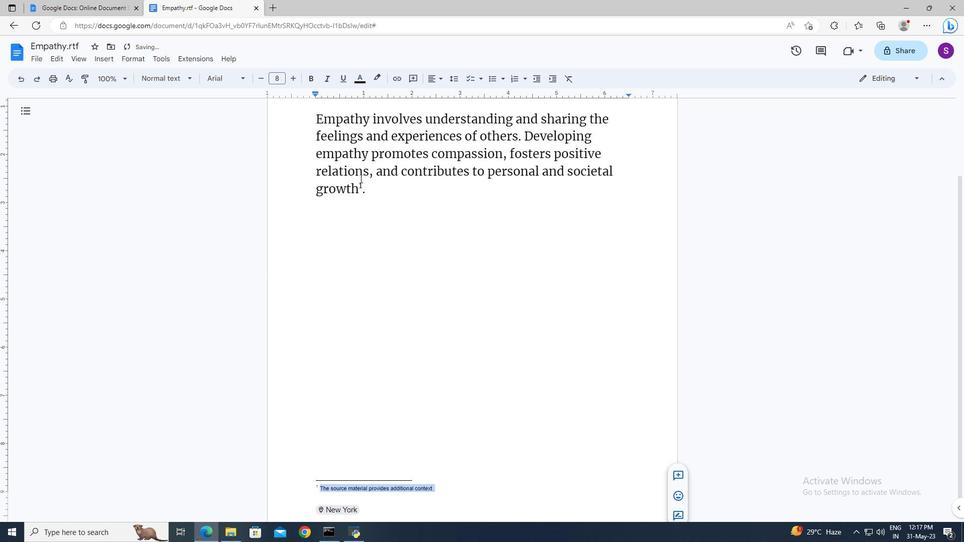 
Action: Mouse pressed left at (367, 181)
Screenshot: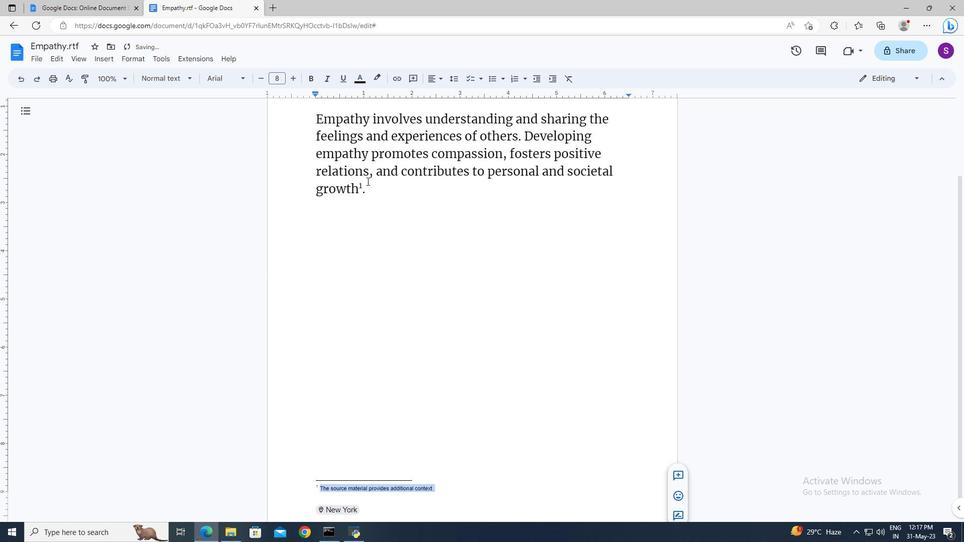 
